 Task: Log work in the project UniTech for the issue 'Develop a new tool for automated testing of chatbots' spent time as '1w 2d 12h 13m' and remaining time as '3w 4d 22h 20m' and move to bottom of backlog. Now add the issue to the epic 'IT Asset Management Implementation'.
Action: Mouse moved to (632, 515)
Screenshot: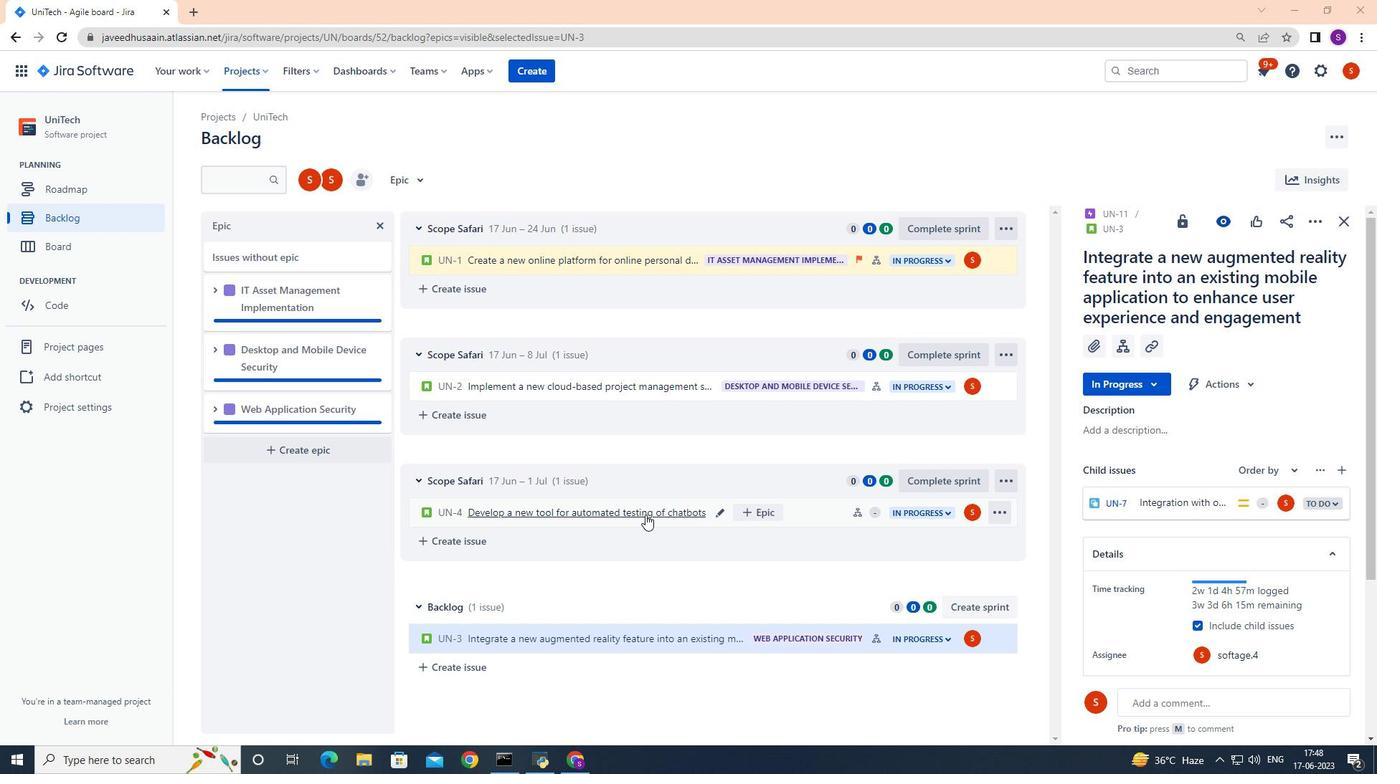 
Action: Mouse pressed left at (632, 515)
Screenshot: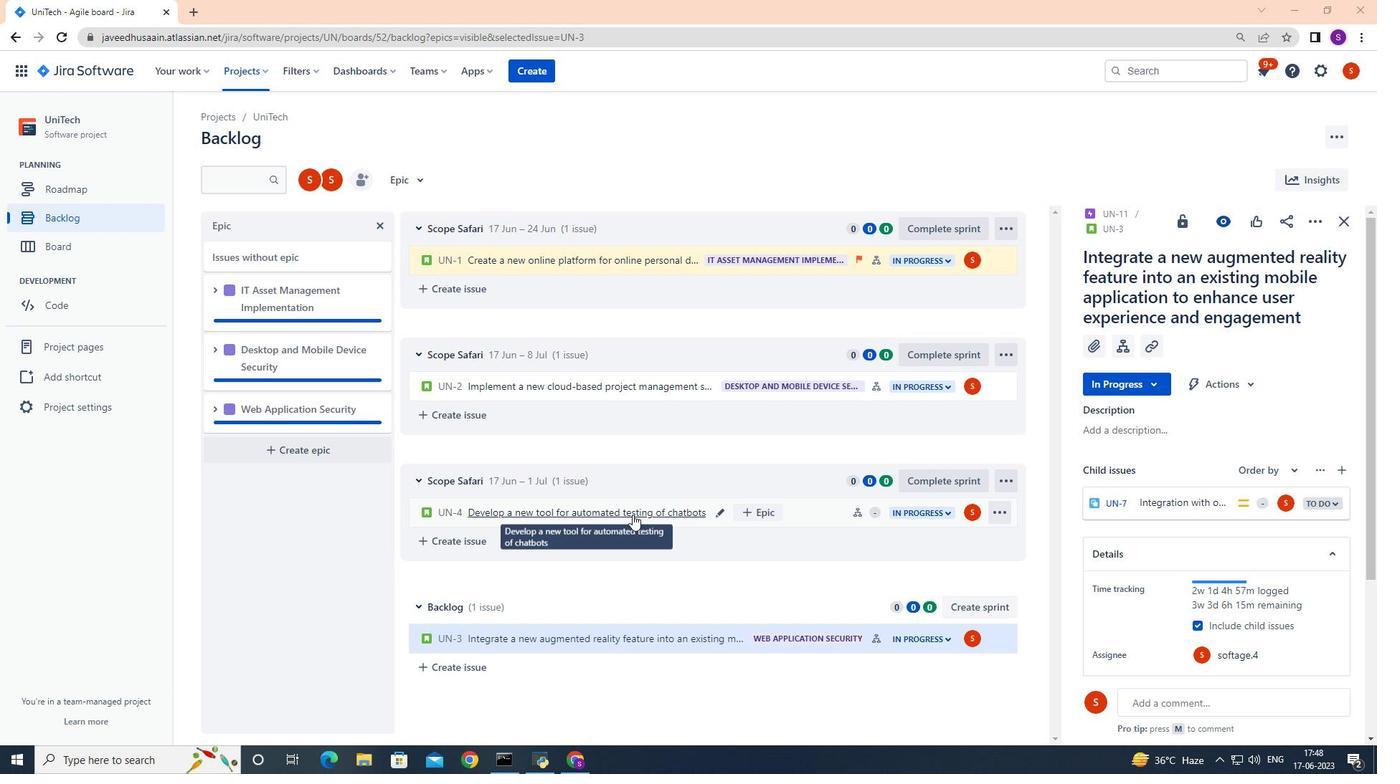 
Action: Mouse moved to (1315, 210)
Screenshot: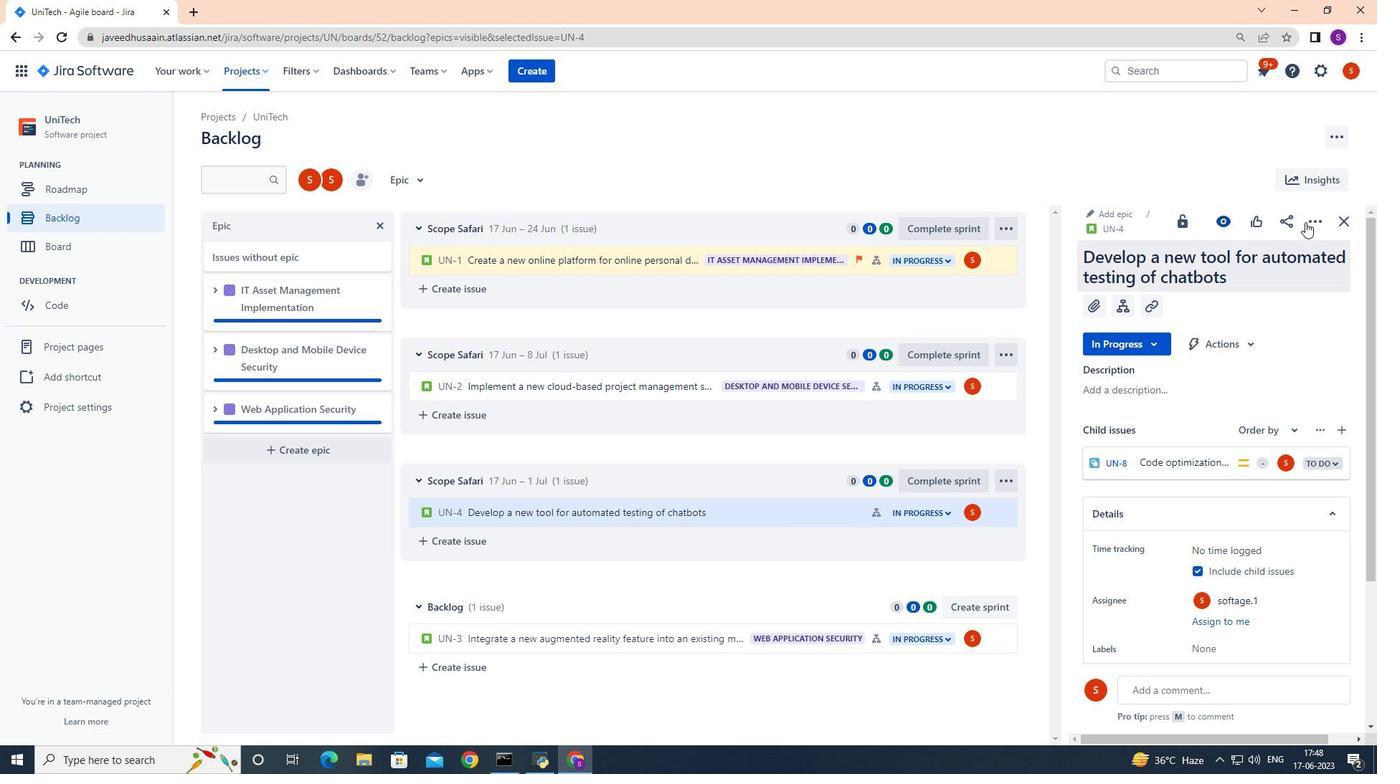 
Action: Mouse pressed left at (1315, 210)
Screenshot: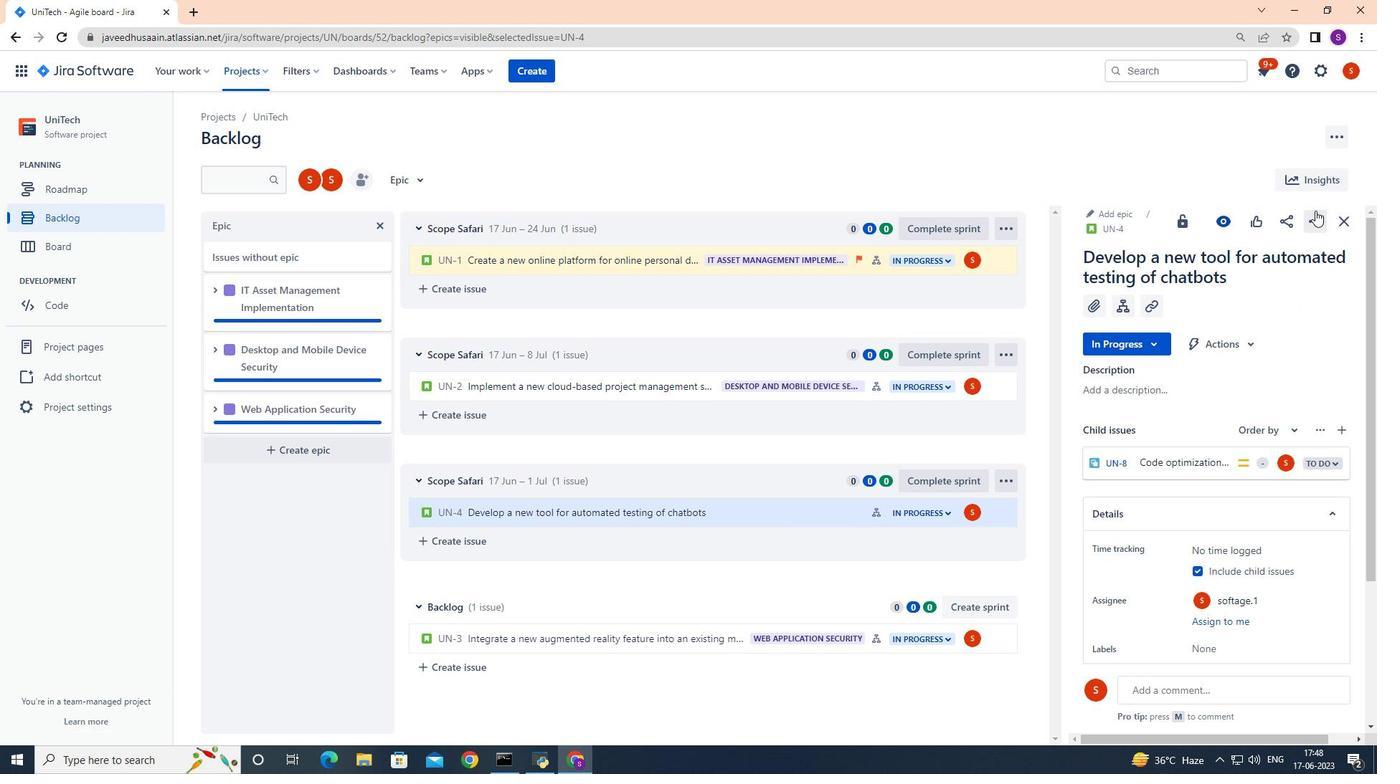 
Action: Mouse moved to (1259, 256)
Screenshot: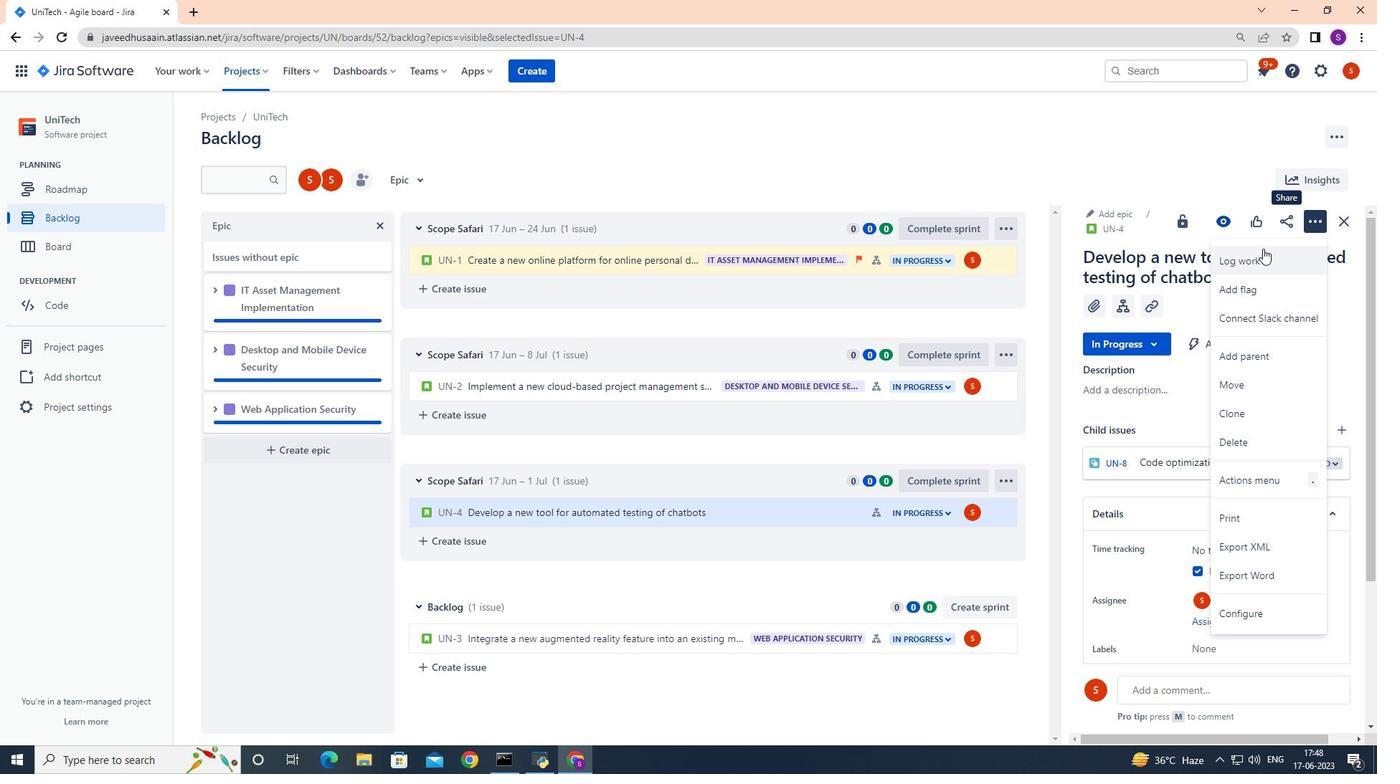 
Action: Mouse pressed left at (1259, 256)
Screenshot: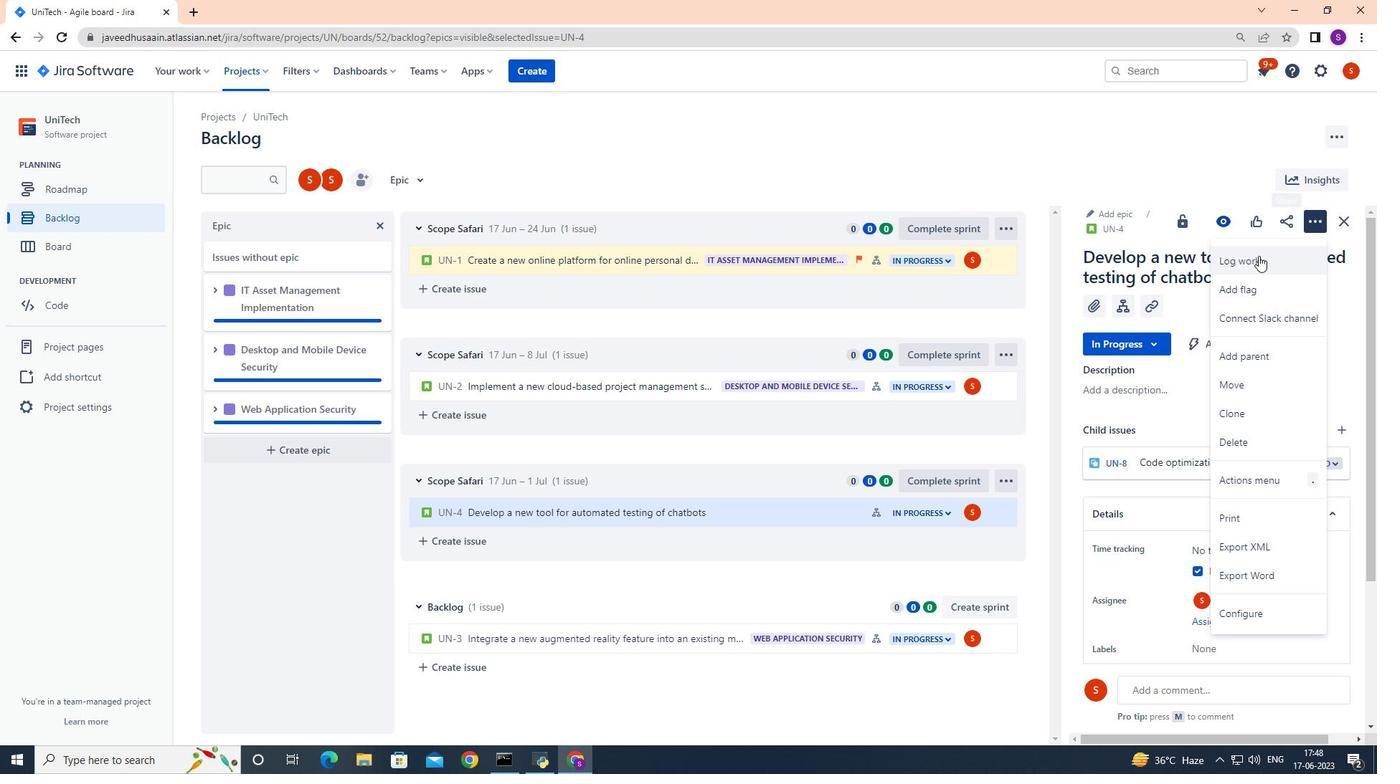 
Action: Mouse moved to (627, 208)
Screenshot: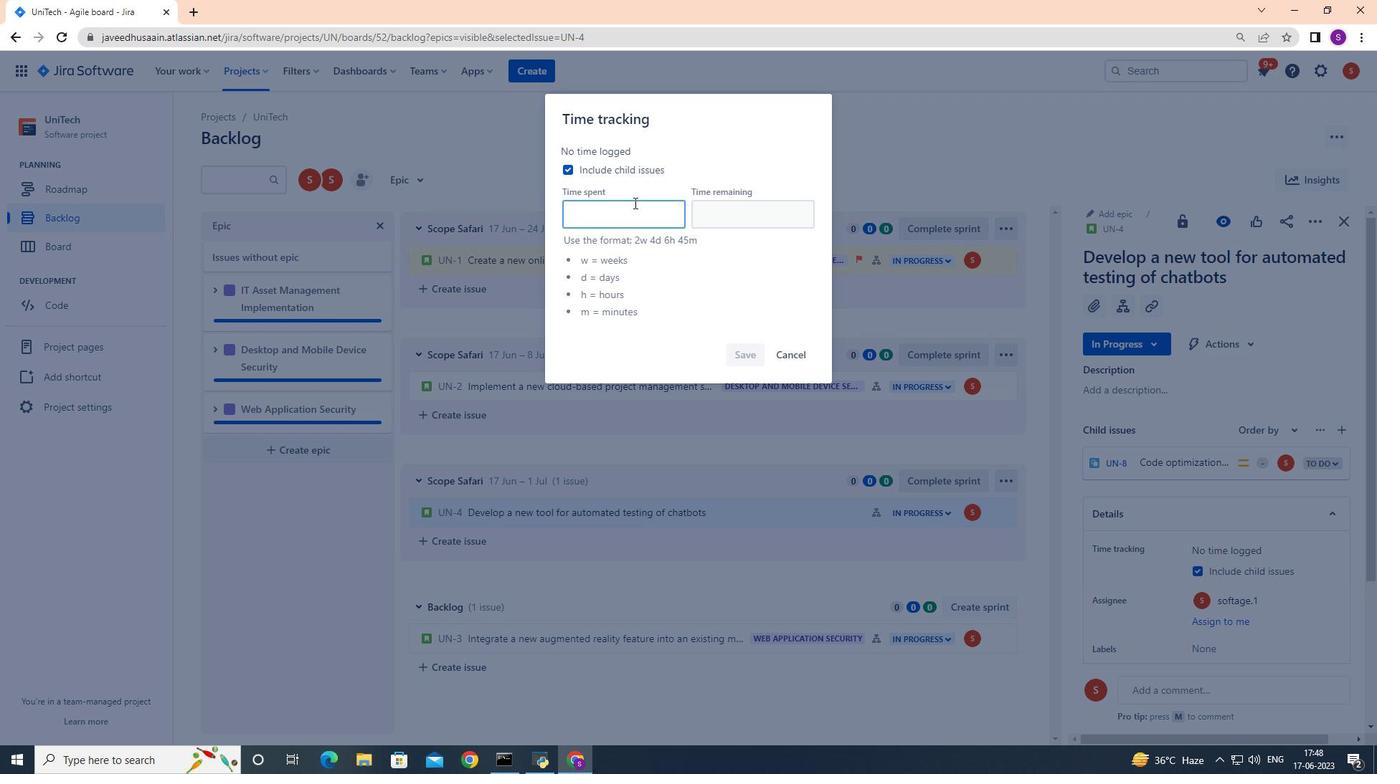 
Action: Mouse pressed left at (627, 208)
Screenshot: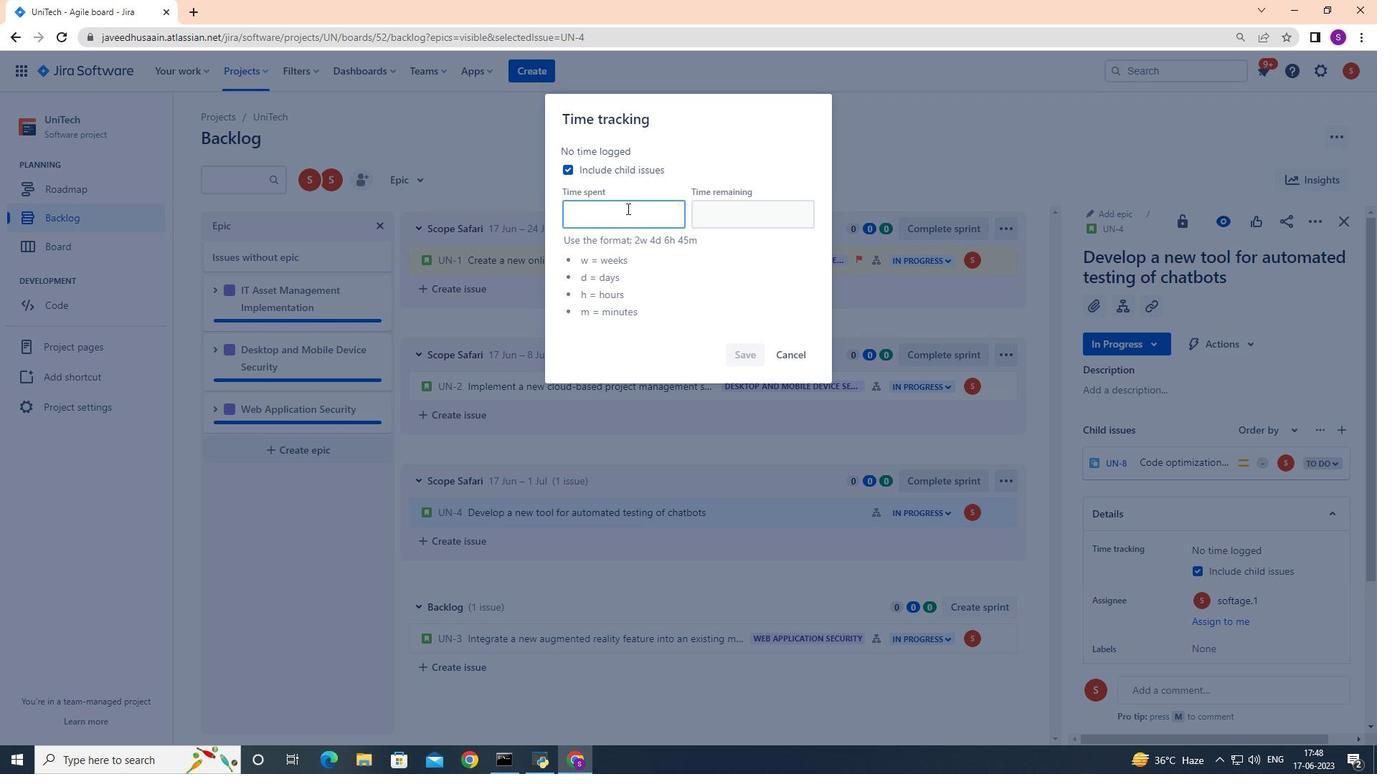 
Action: Key pressed 1w<Key.space>2d<Key.space>12h<Key.space>13m
Screenshot: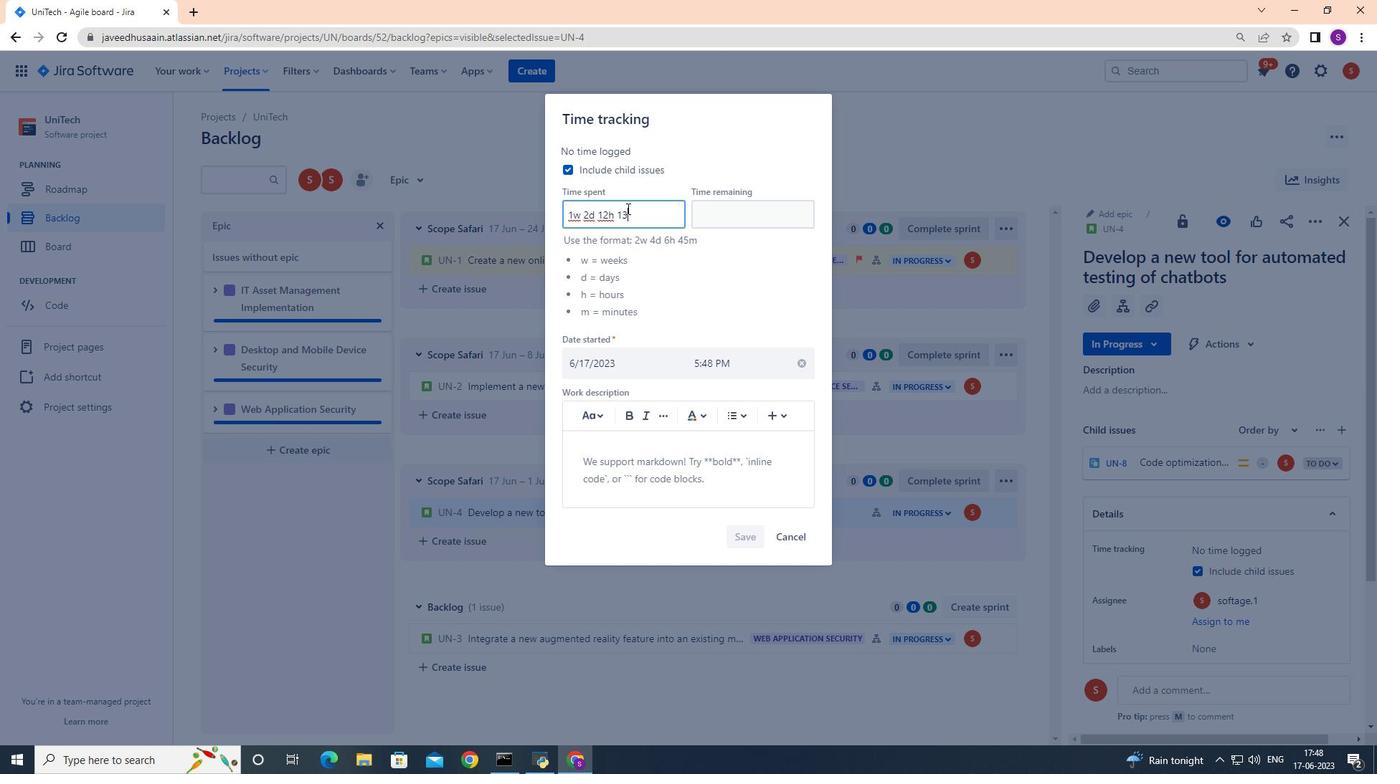 
Action: Mouse moved to (720, 221)
Screenshot: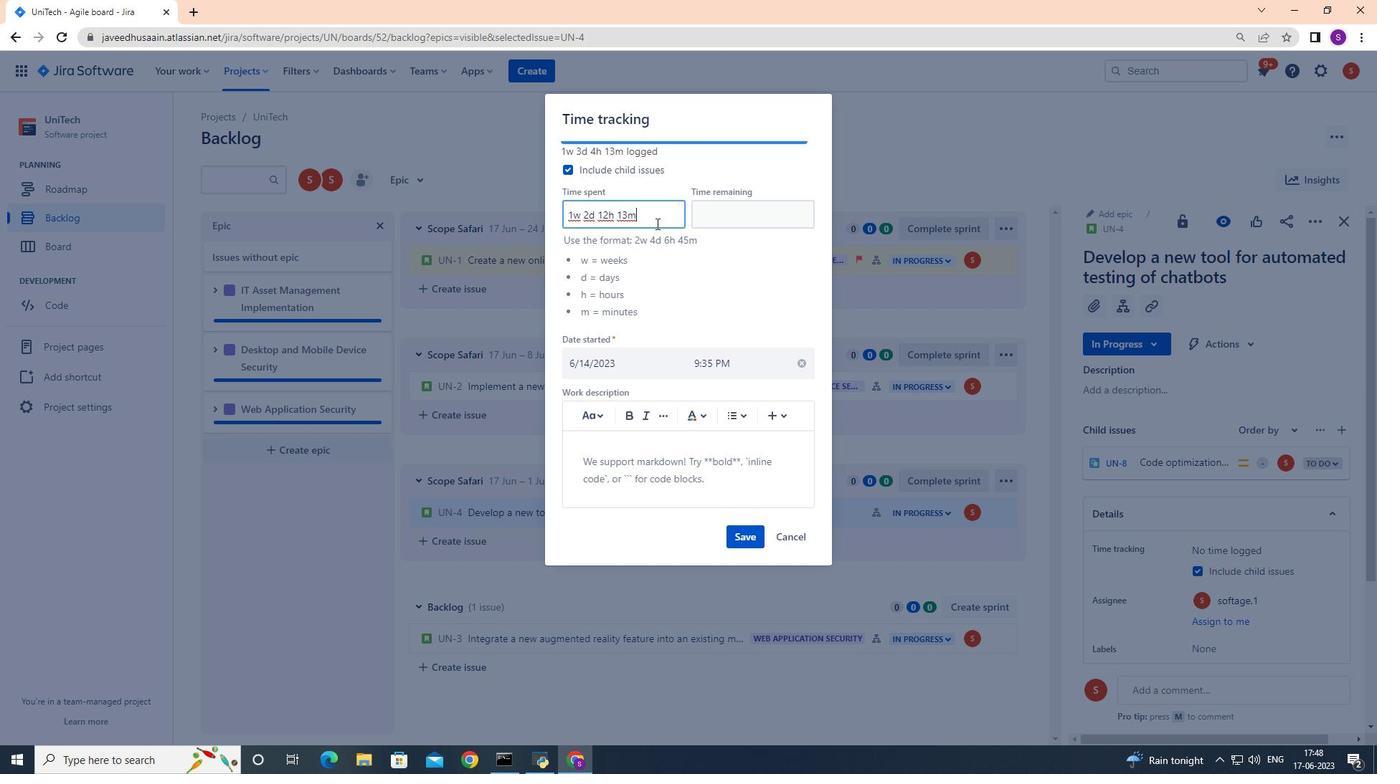 
Action: Mouse pressed left at (720, 221)
Screenshot: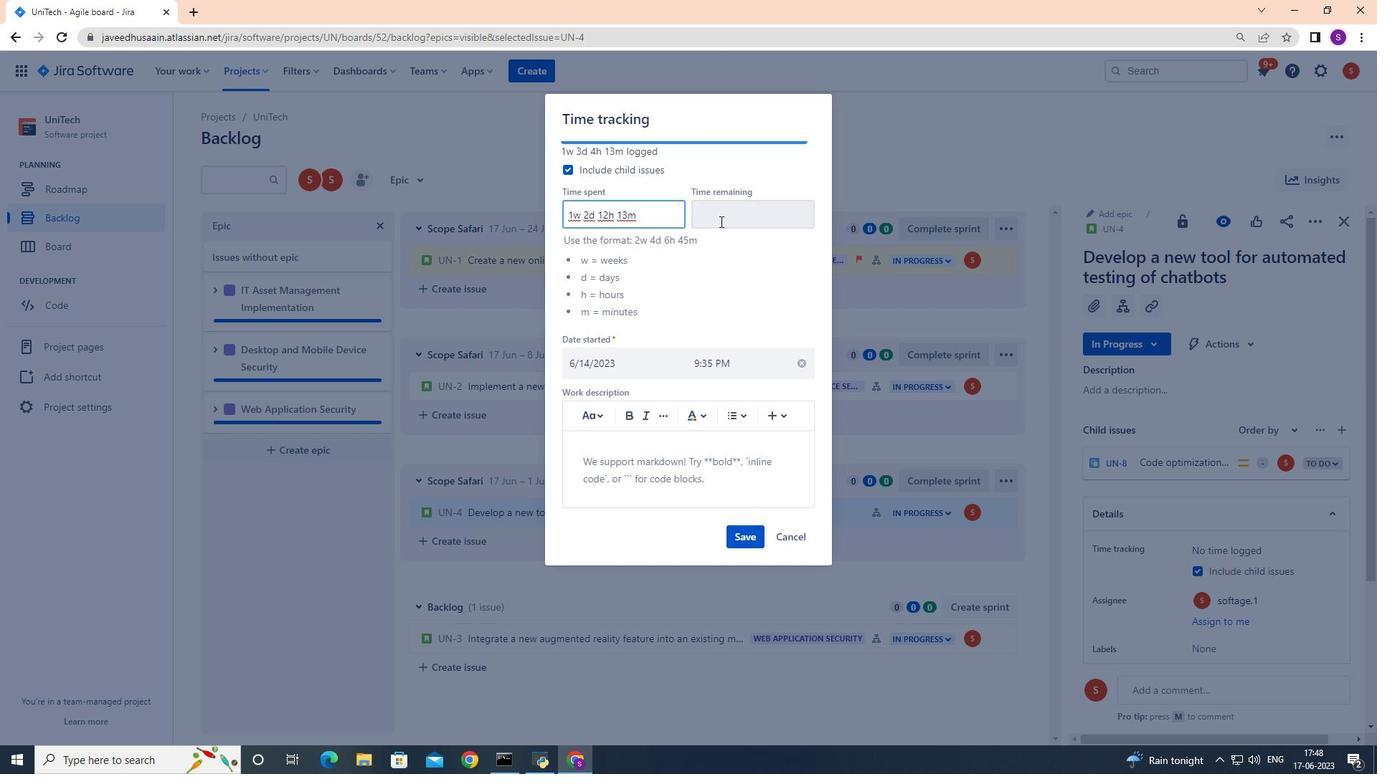 
Action: Key pressed 3w<Key.space>4d<Key.space>22h<Key.space>20m
Screenshot: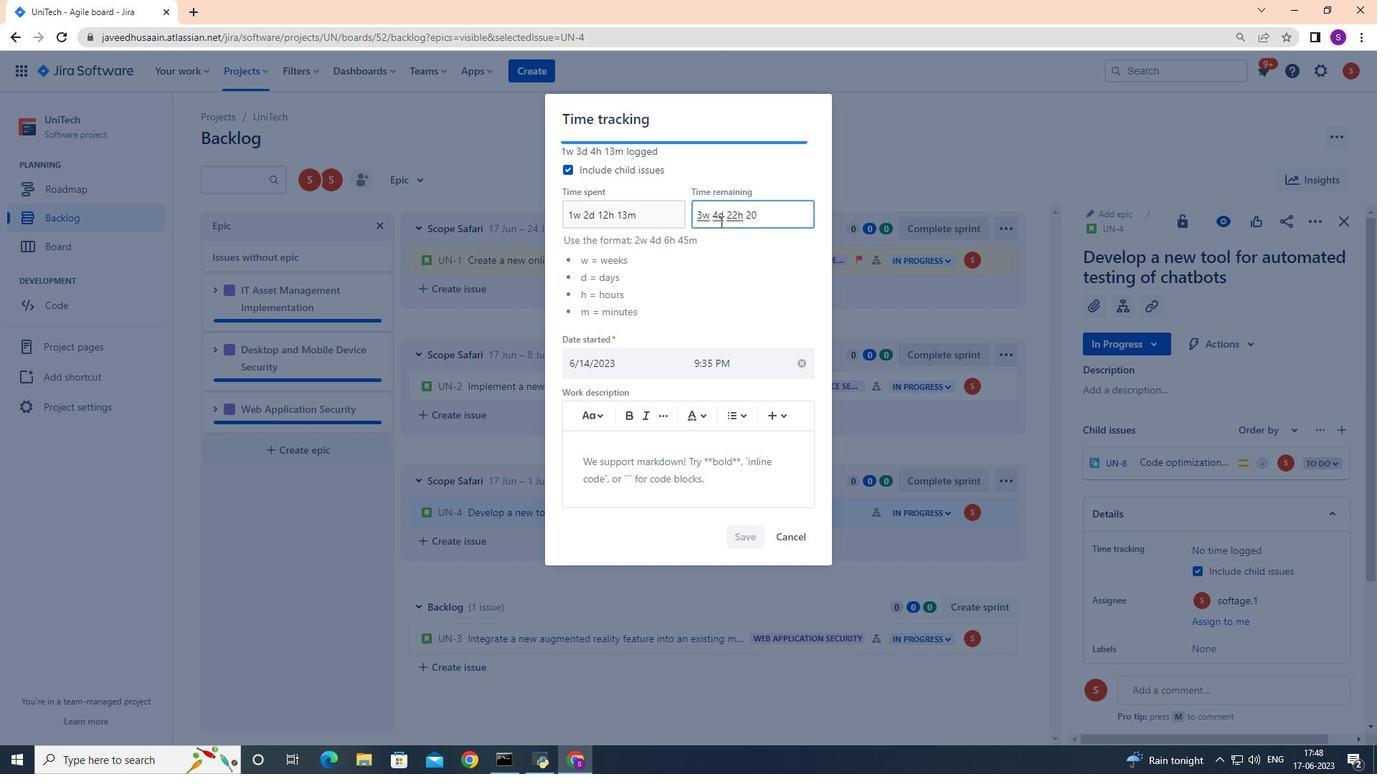 
Action: Mouse moved to (750, 535)
Screenshot: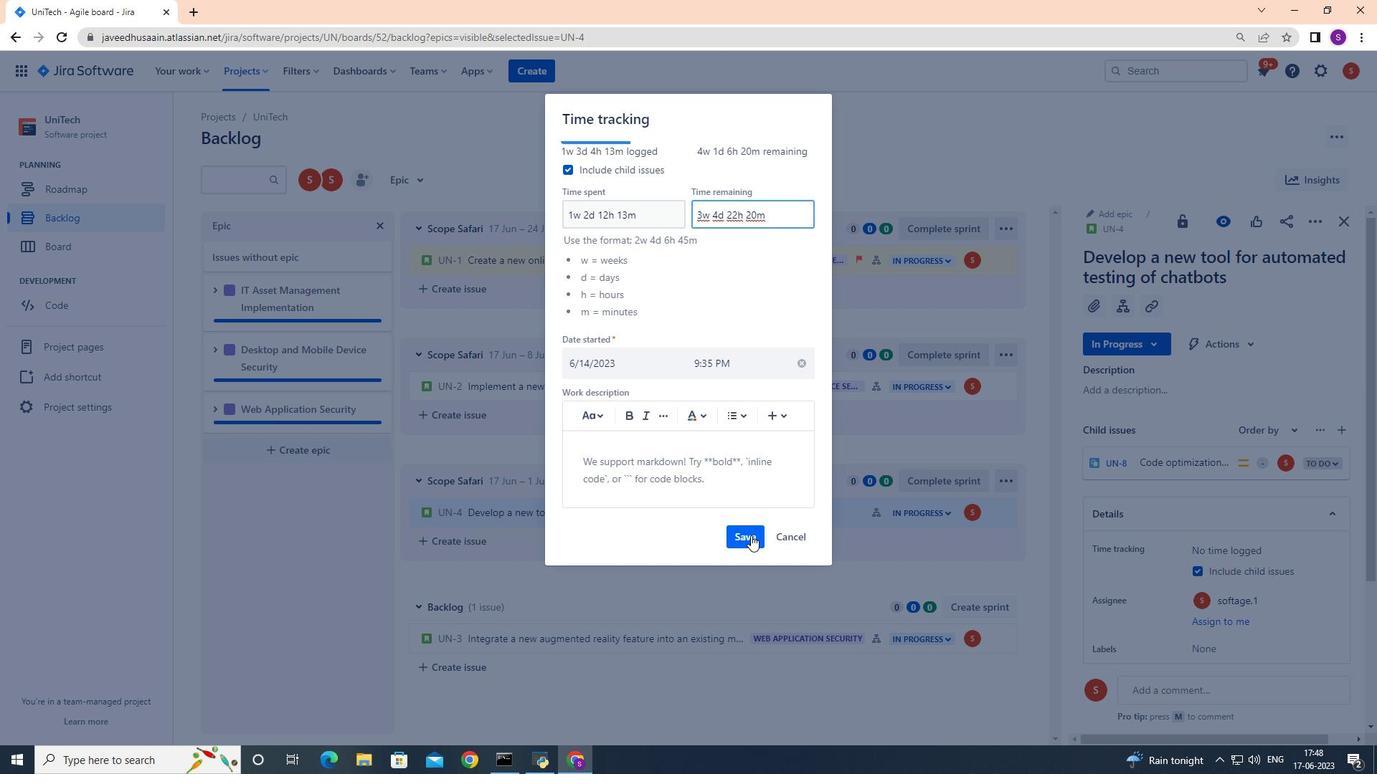 
Action: Mouse pressed left at (750, 535)
Screenshot: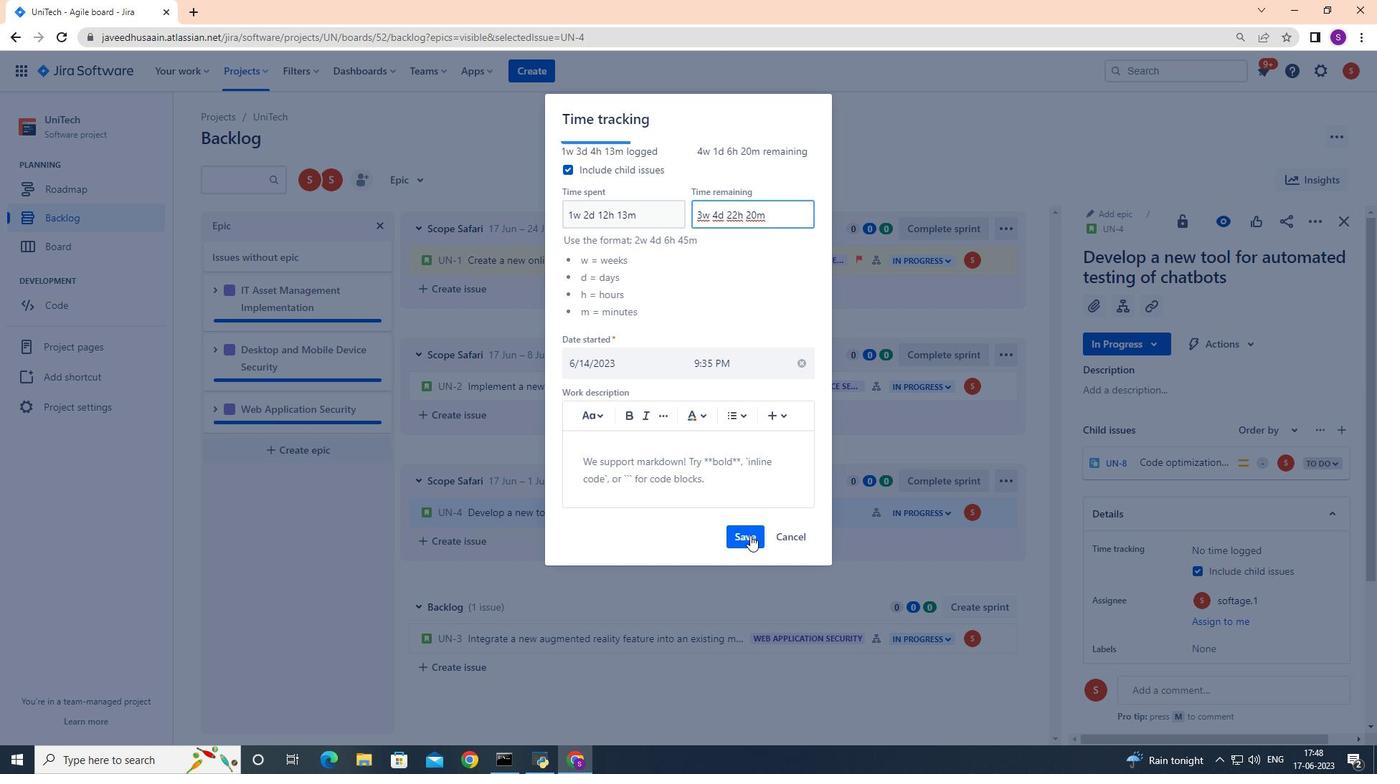 
Action: Mouse moved to (1033, 445)
Screenshot: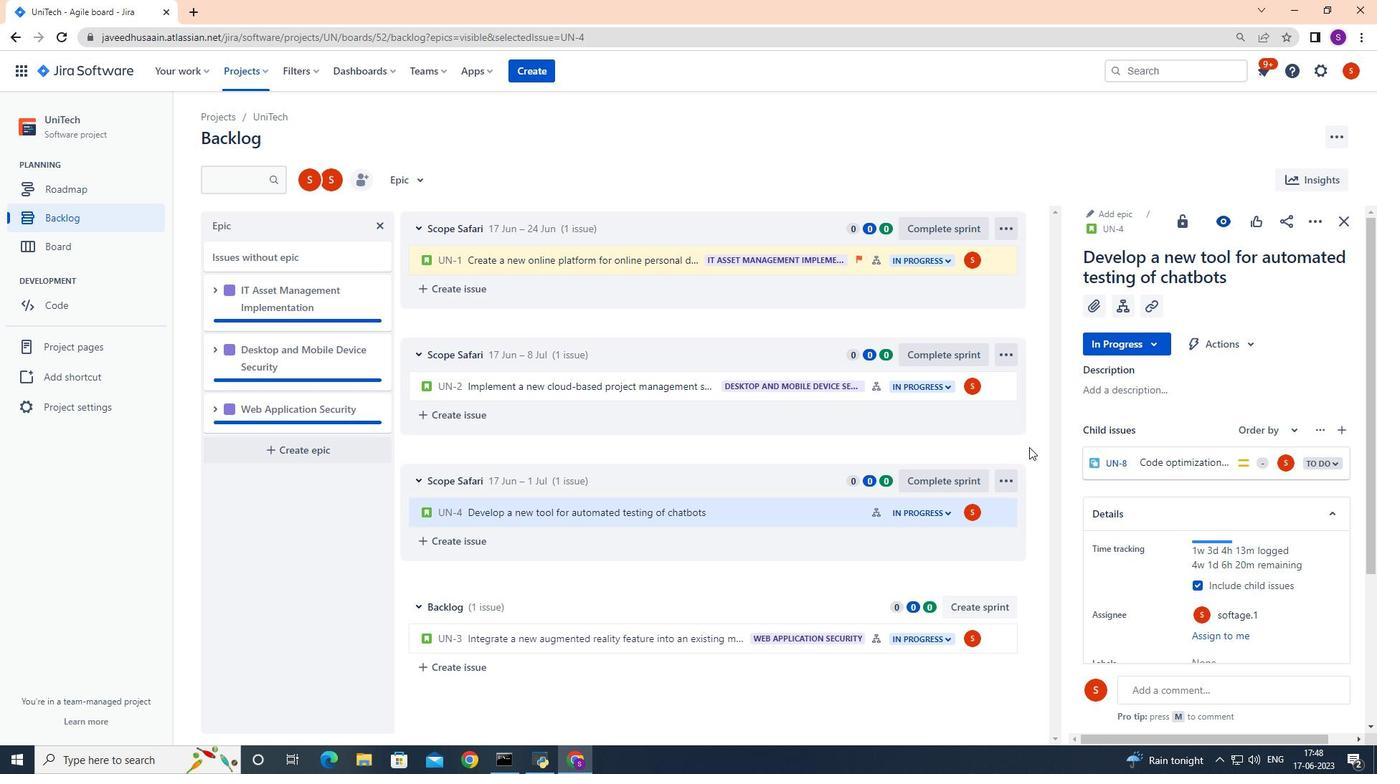 
Action: Mouse scrolled (1033, 444) with delta (0, 0)
Screenshot: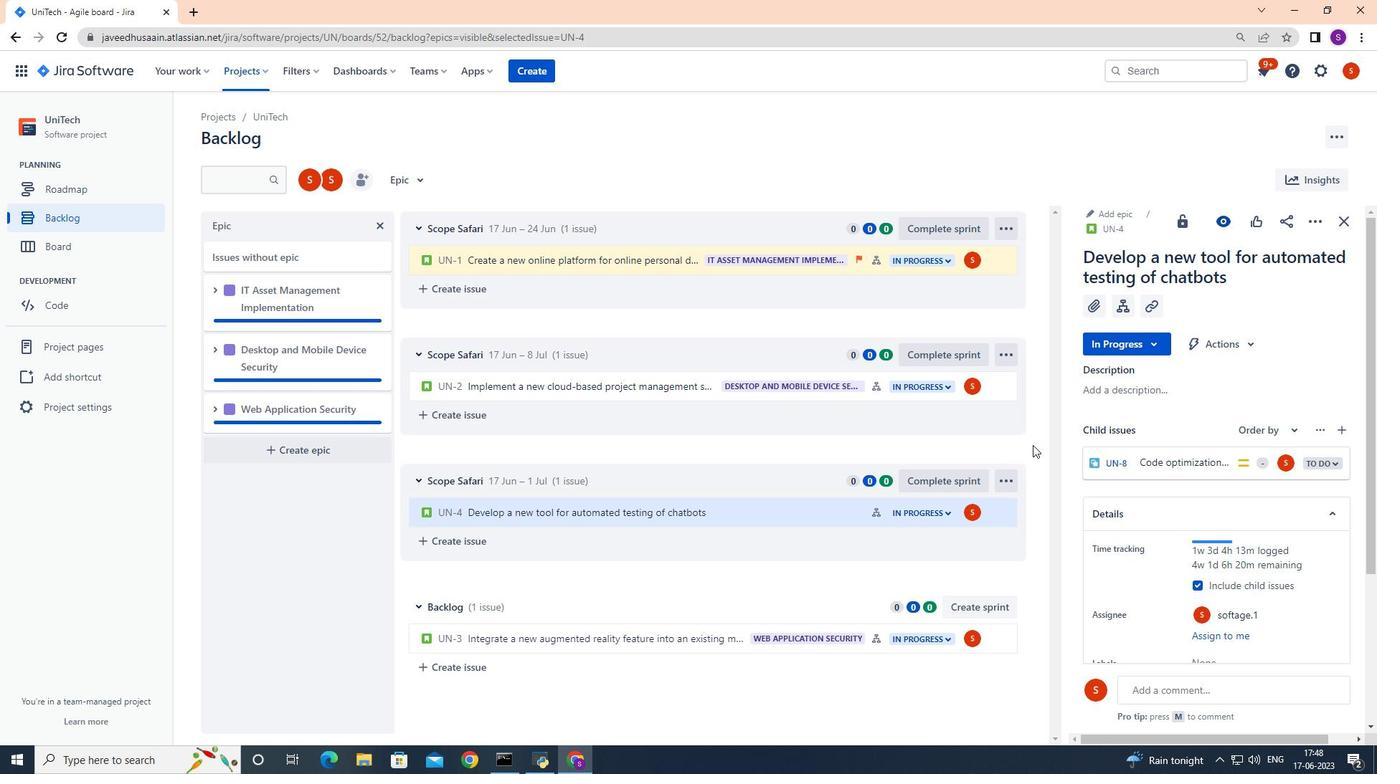 
Action: Mouse moved to (999, 505)
Screenshot: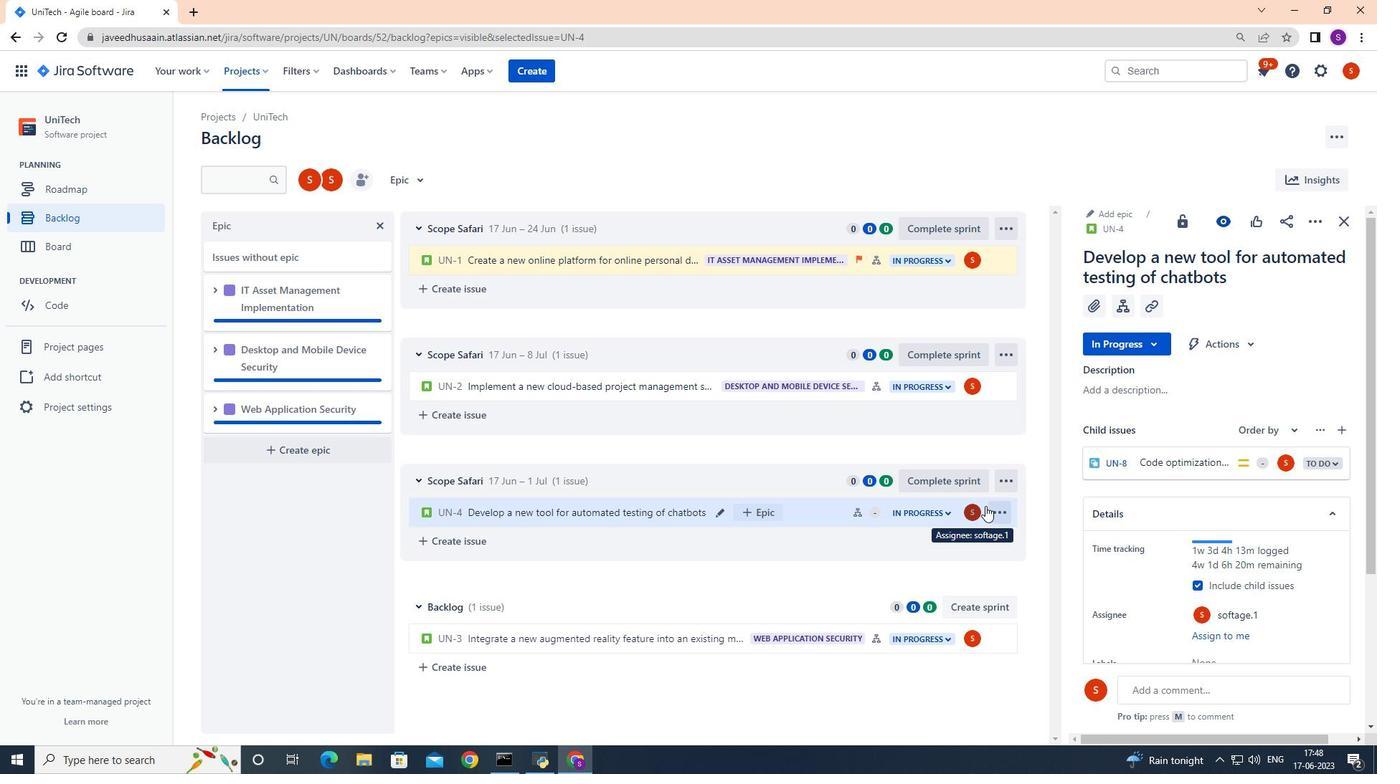 
Action: Mouse pressed left at (999, 505)
Screenshot: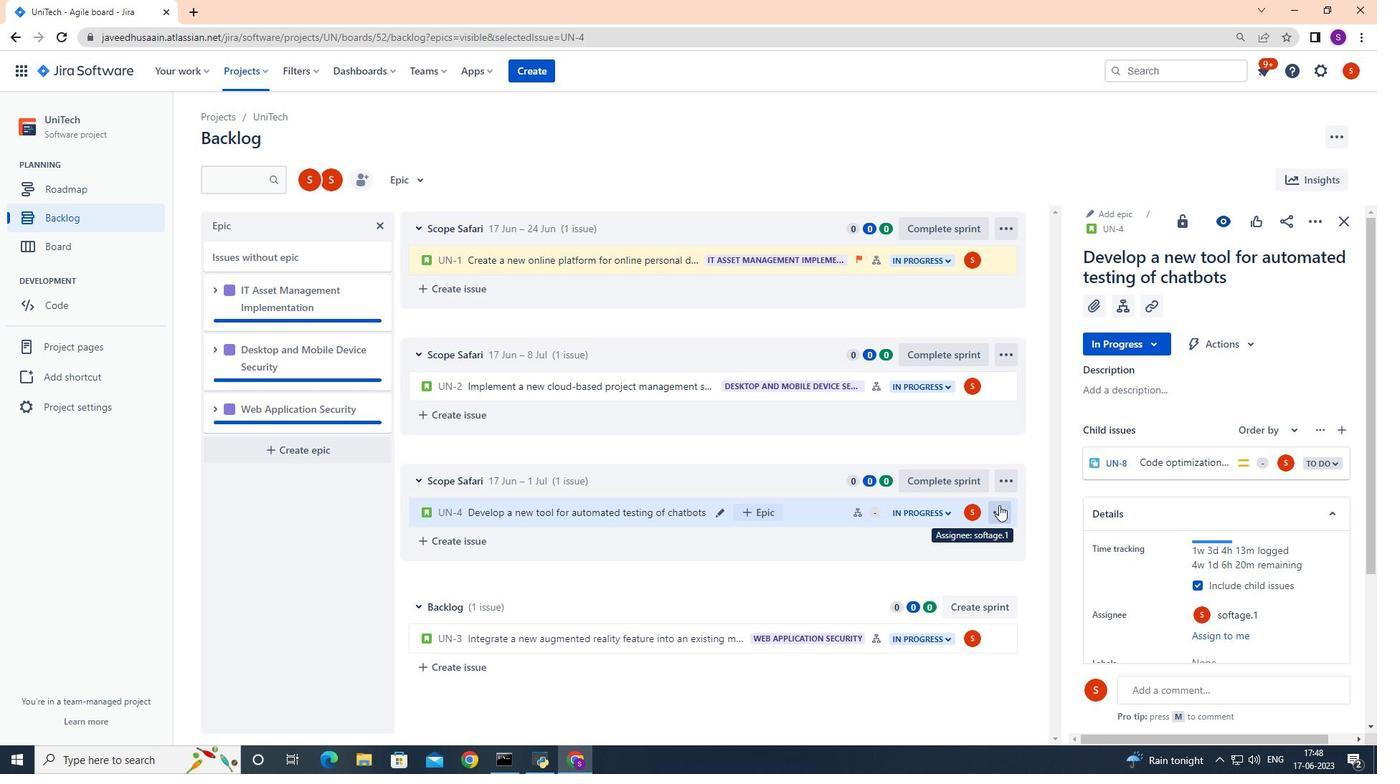 
Action: Mouse moved to (973, 480)
Screenshot: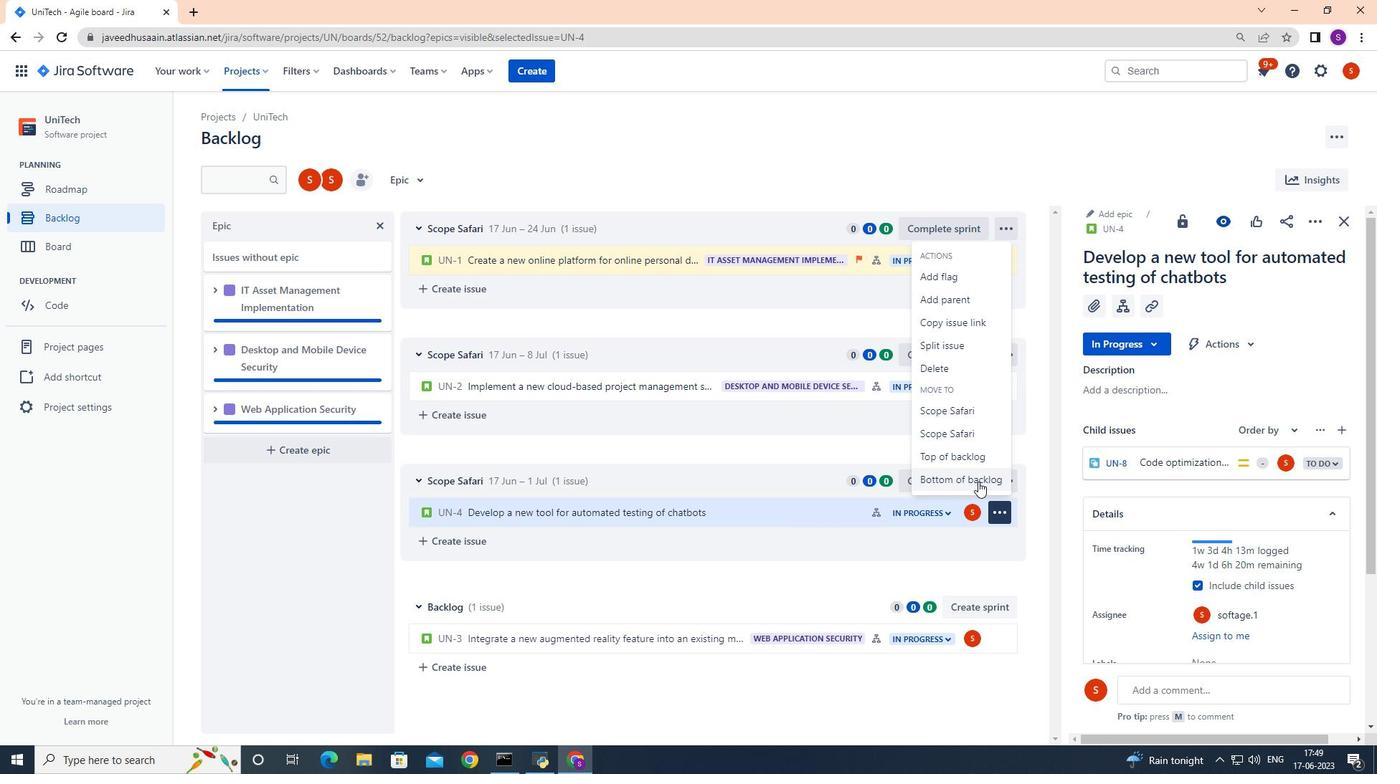 
Action: Mouse pressed left at (973, 480)
Screenshot: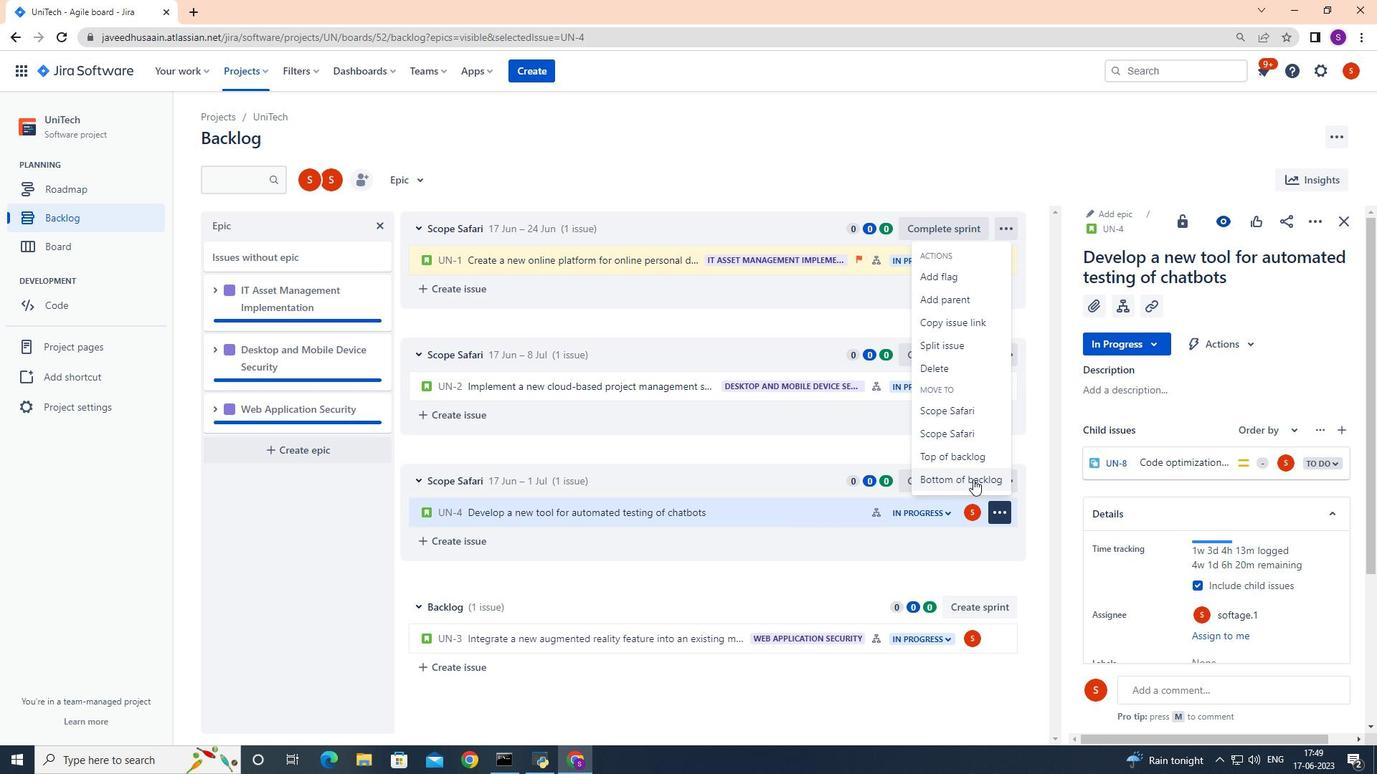 
Action: Mouse moved to (741, 233)
Screenshot: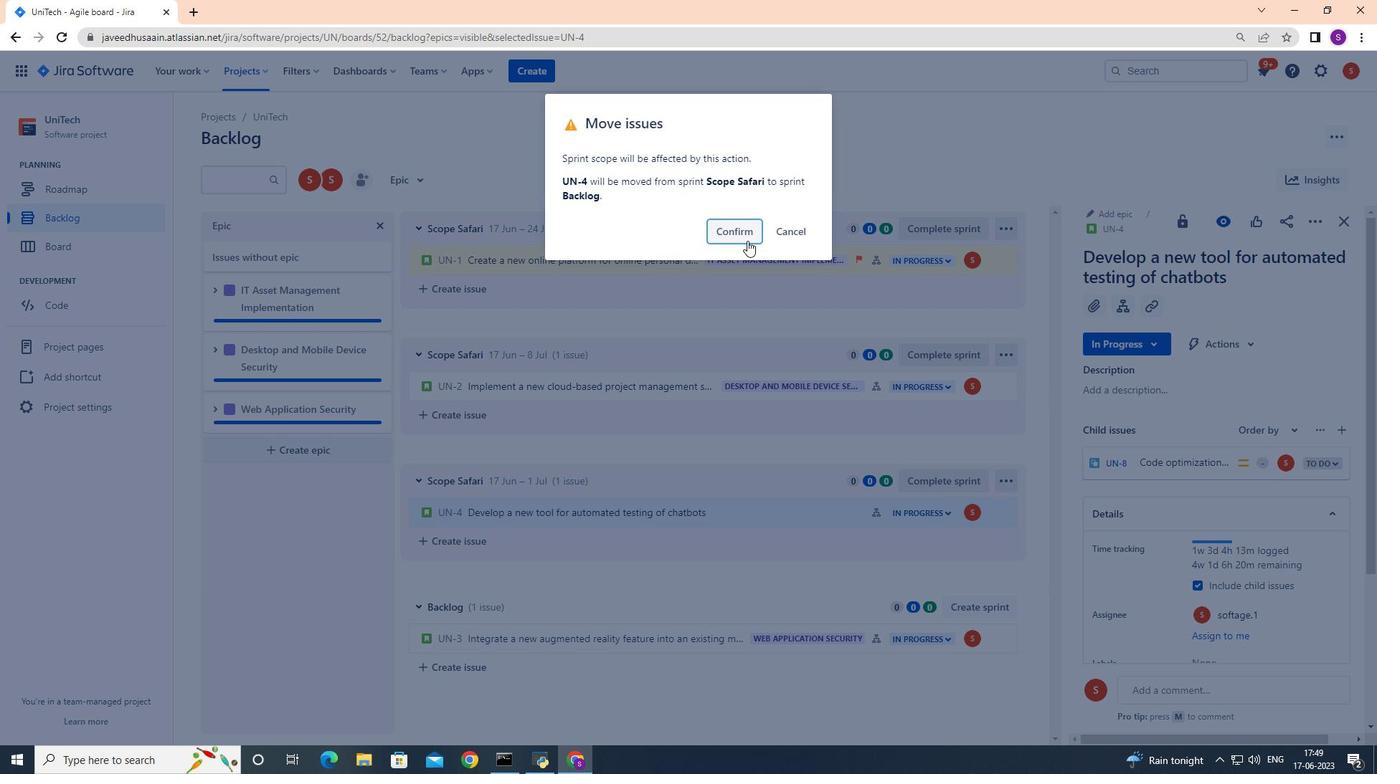 
Action: Mouse pressed left at (741, 233)
Screenshot: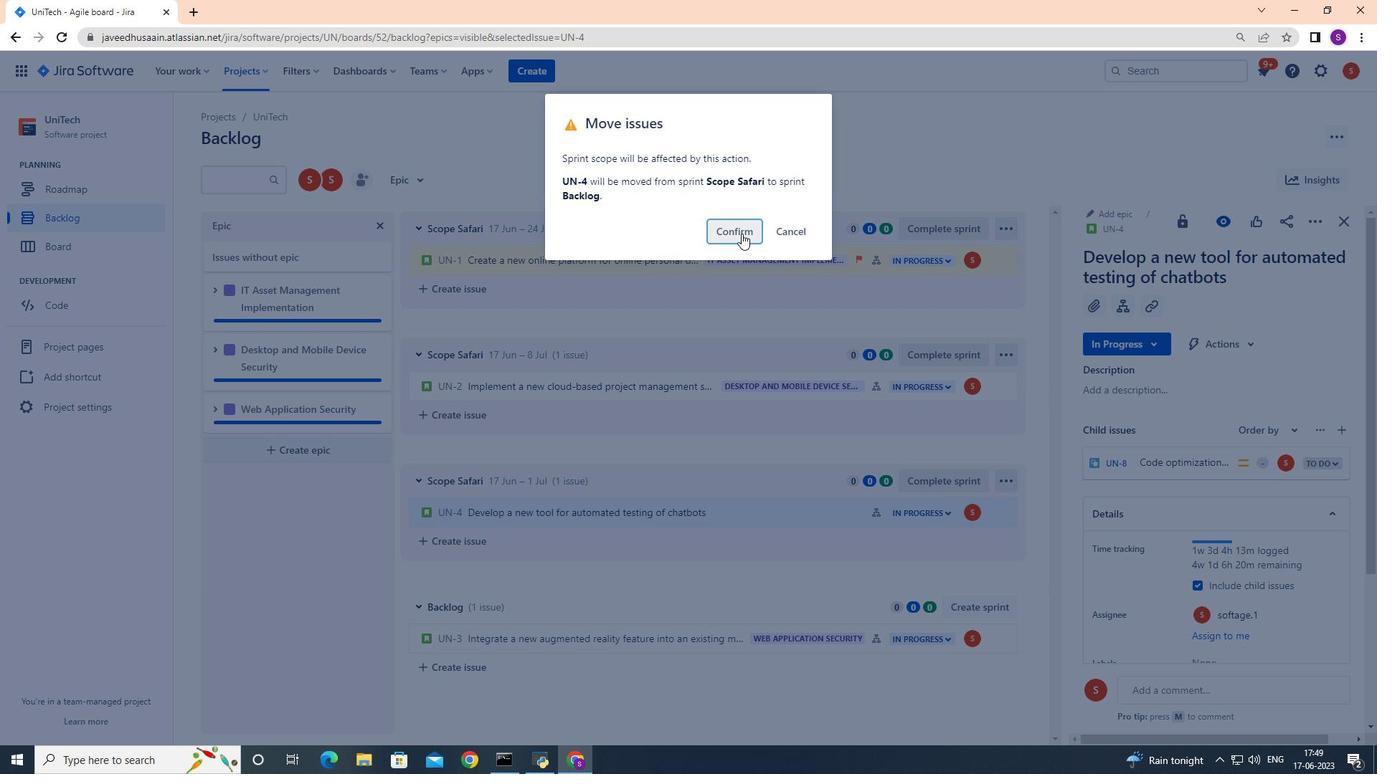 
Action: Mouse moved to (754, 663)
Screenshot: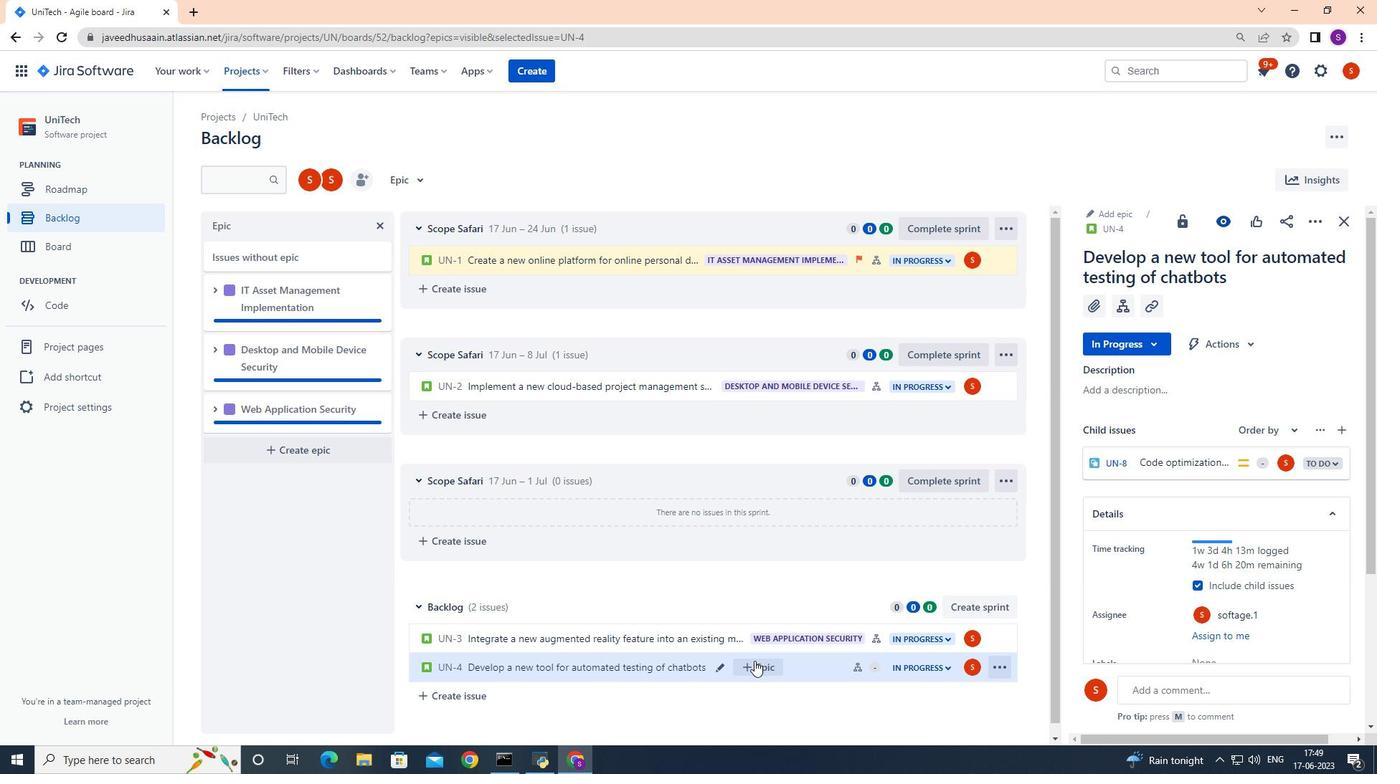 
Action: Mouse pressed left at (754, 663)
Screenshot: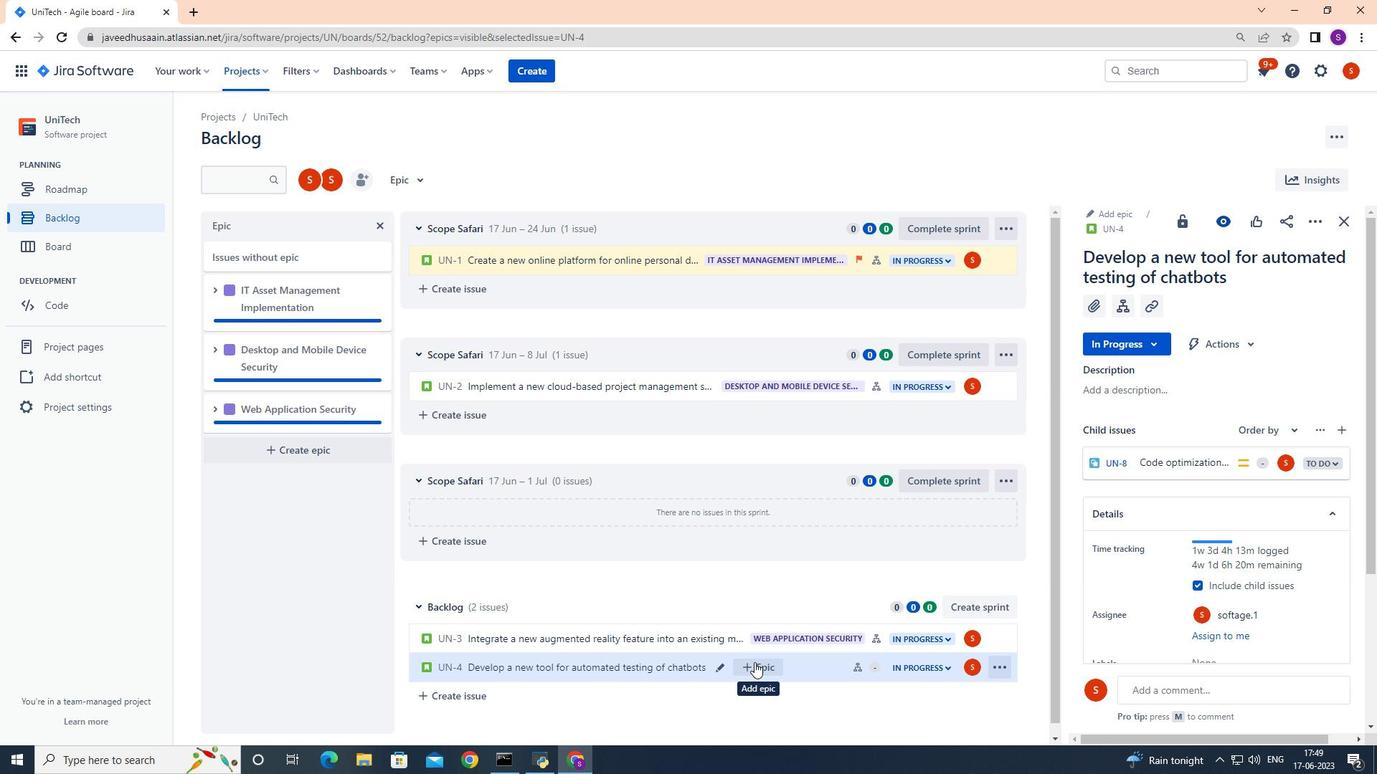 
Action: Mouse moved to (776, 702)
Screenshot: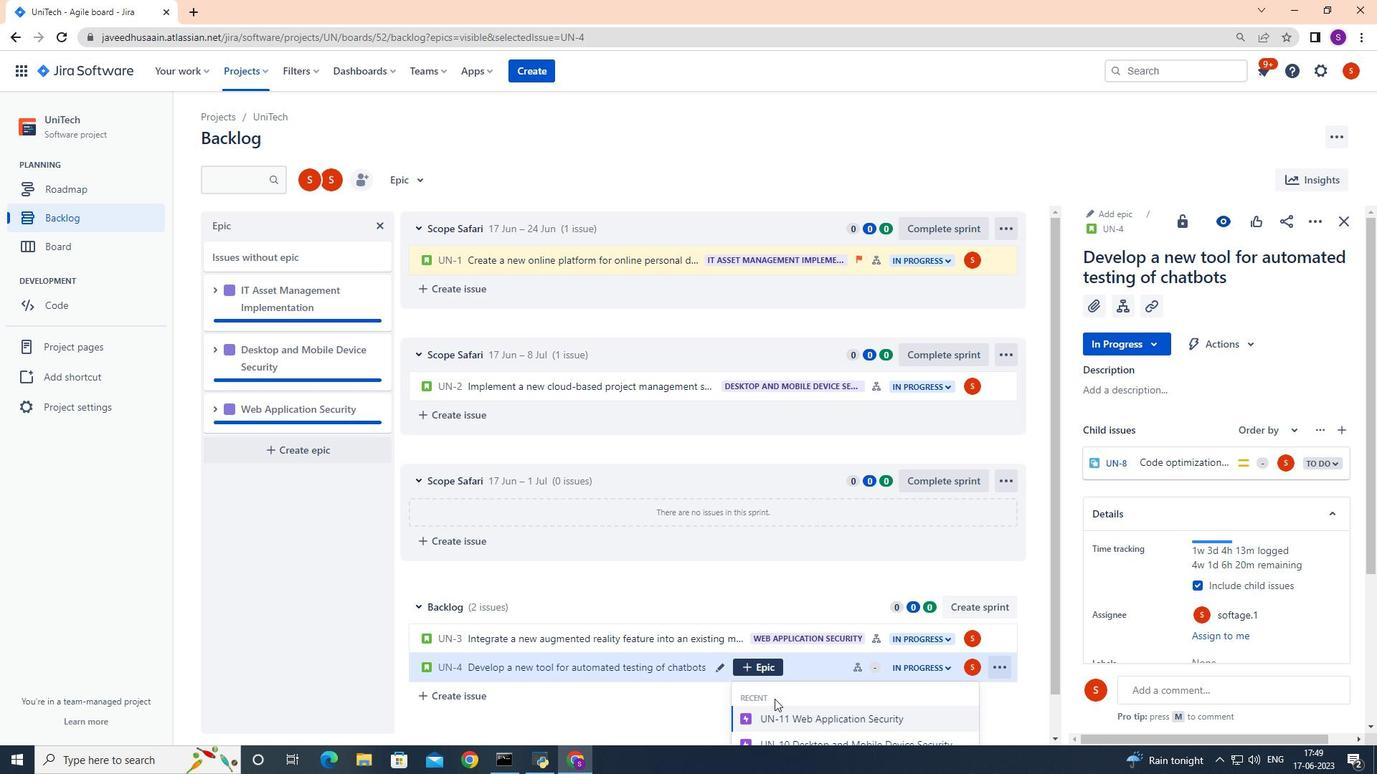 
Action: Mouse scrolled (776, 701) with delta (0, 0)
Screenshot: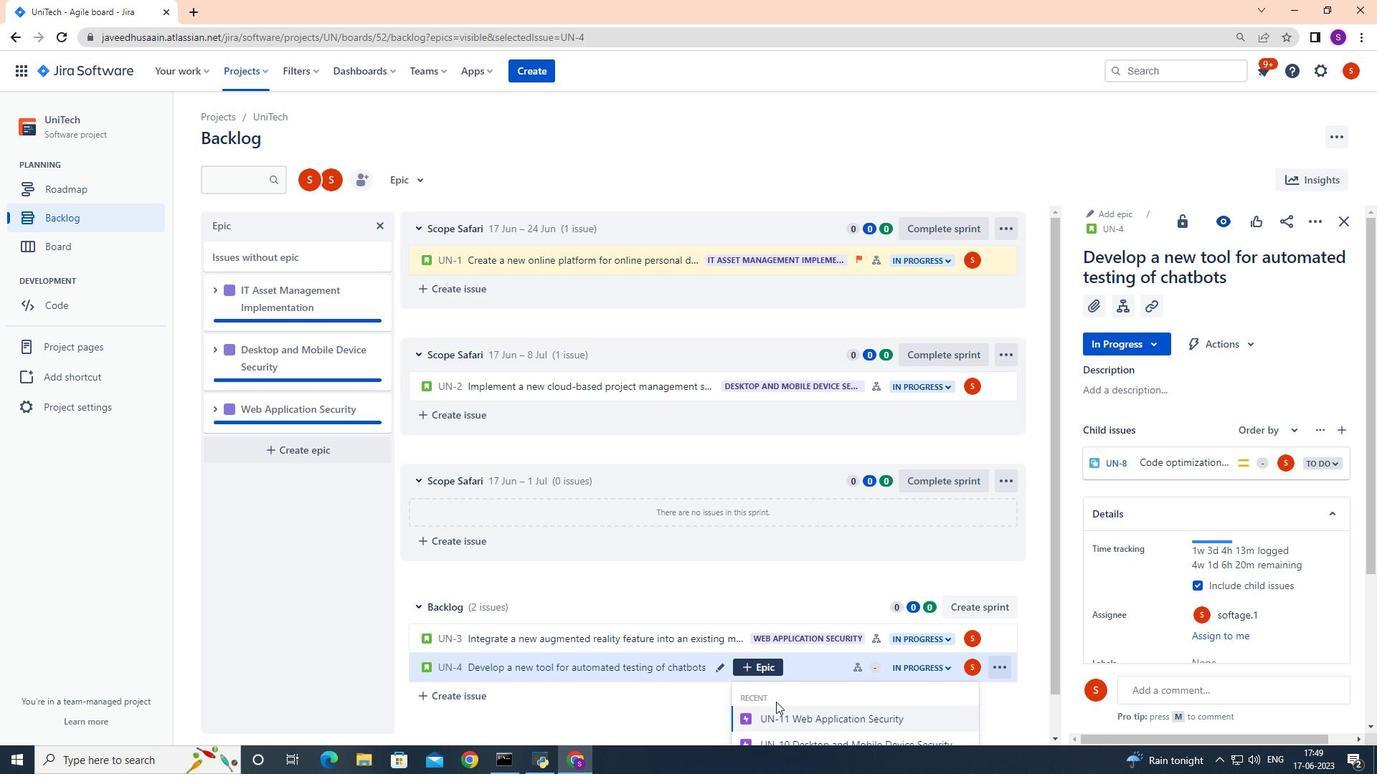 
Action: Mouse scrolled (776, 701) with delta (0, 0)
Screenshot: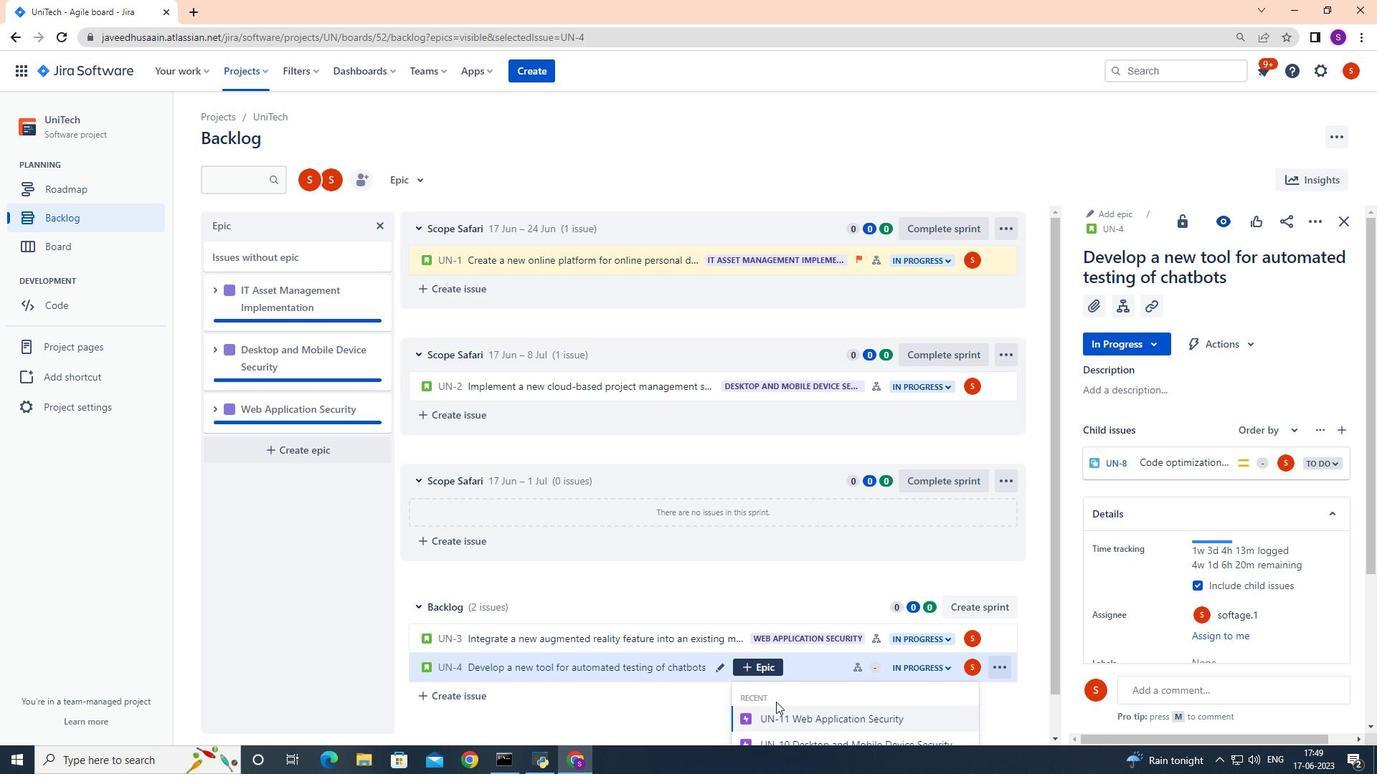 
Action: Mouse moved to (776, 702)
Screenshot: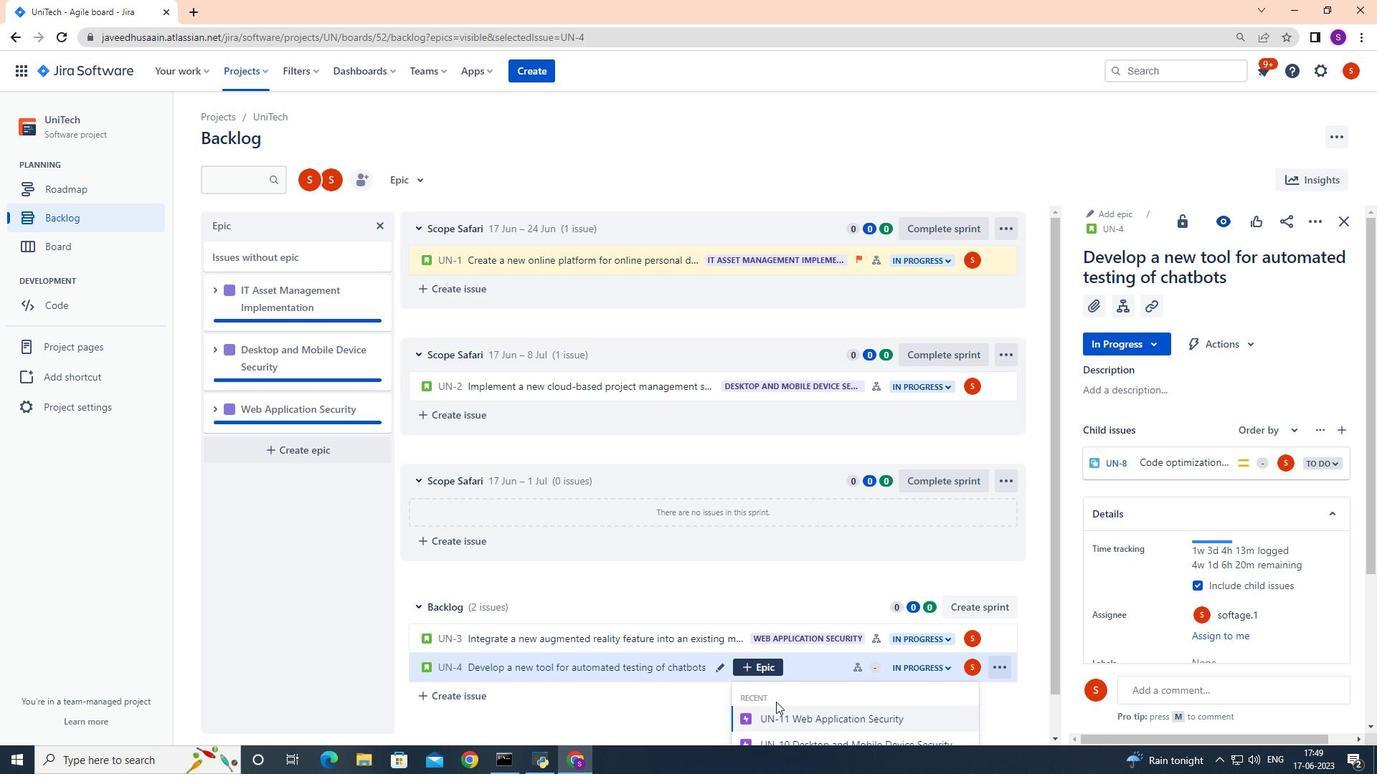 
Action: Mouse scrolled (776, 701) with delta (0, 0)
Screenshot: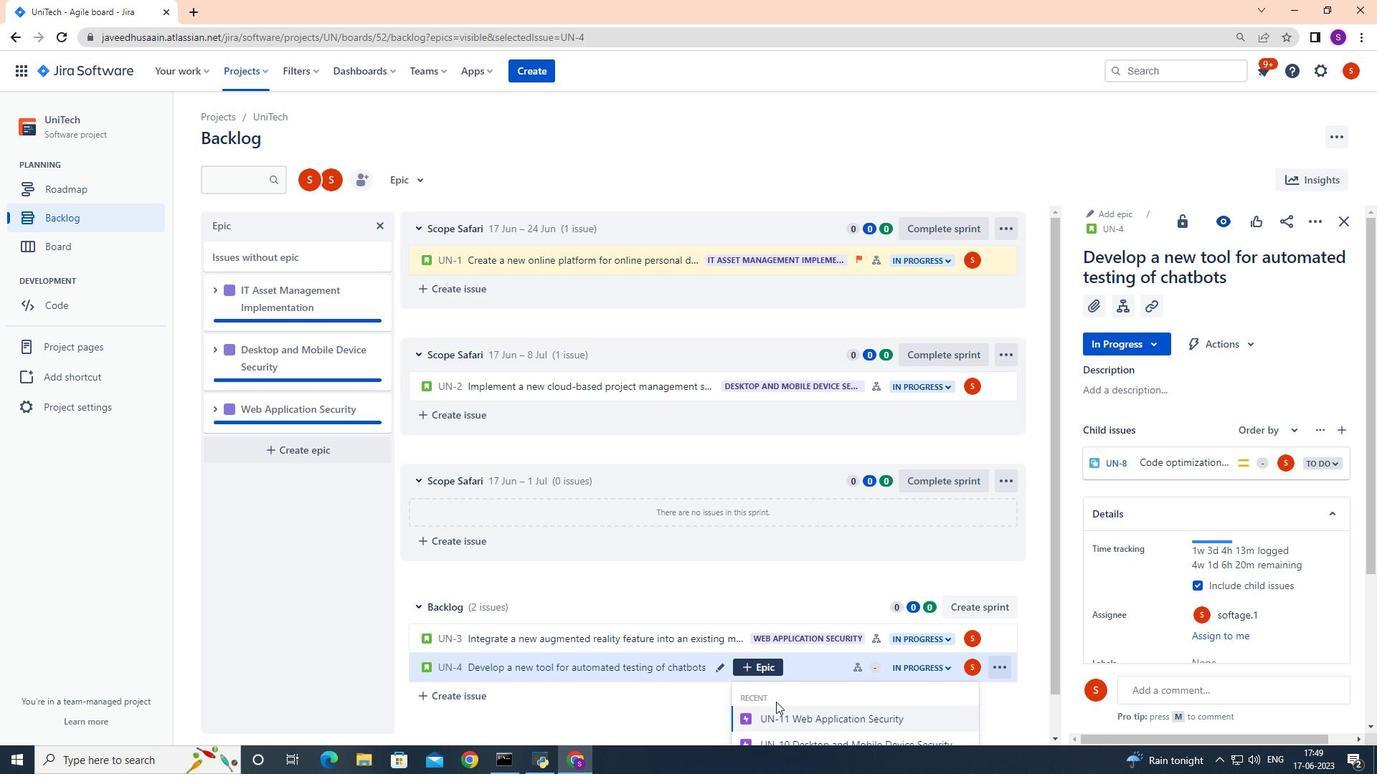 
Action: Mouse moved to (737, 663)
Screenshot: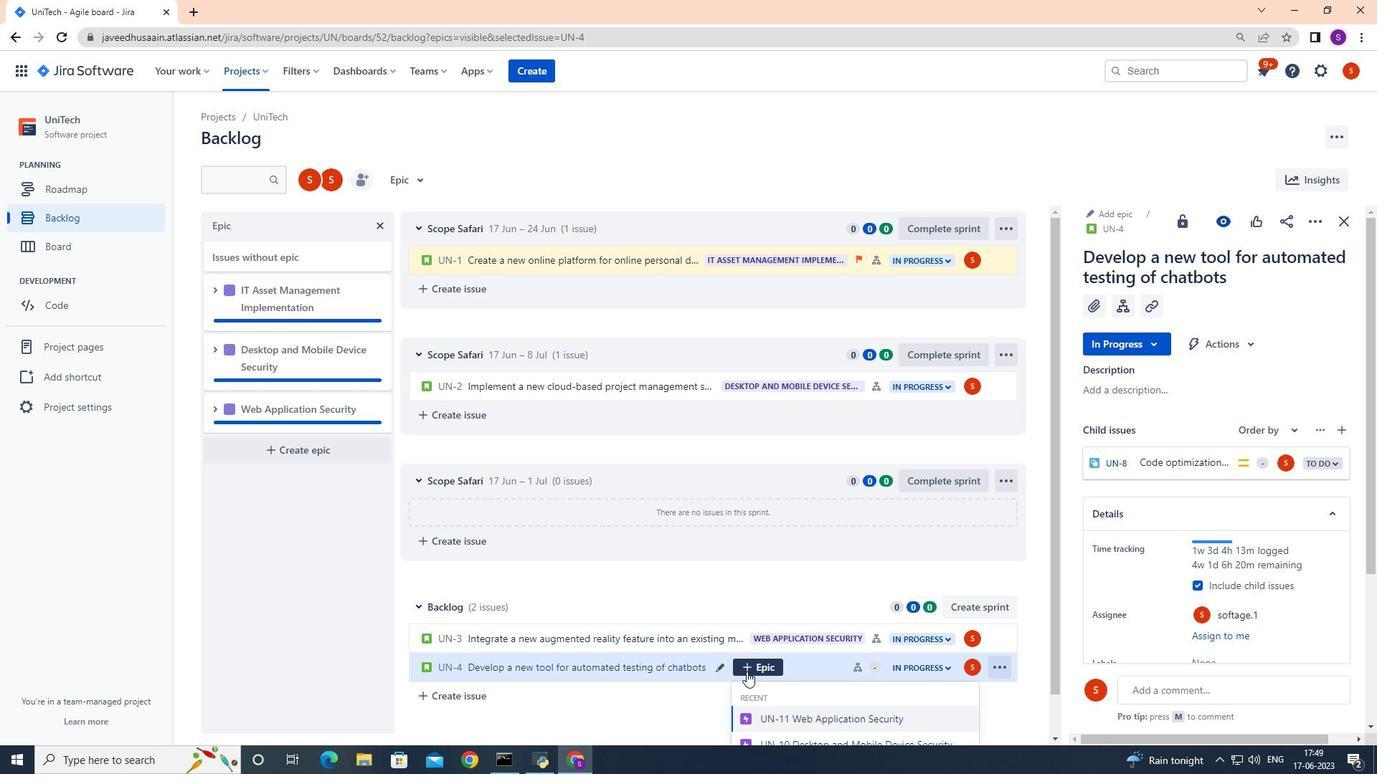 
Action: Mouse scrolled (739, 663) with delta (0, 0)
Screenshot: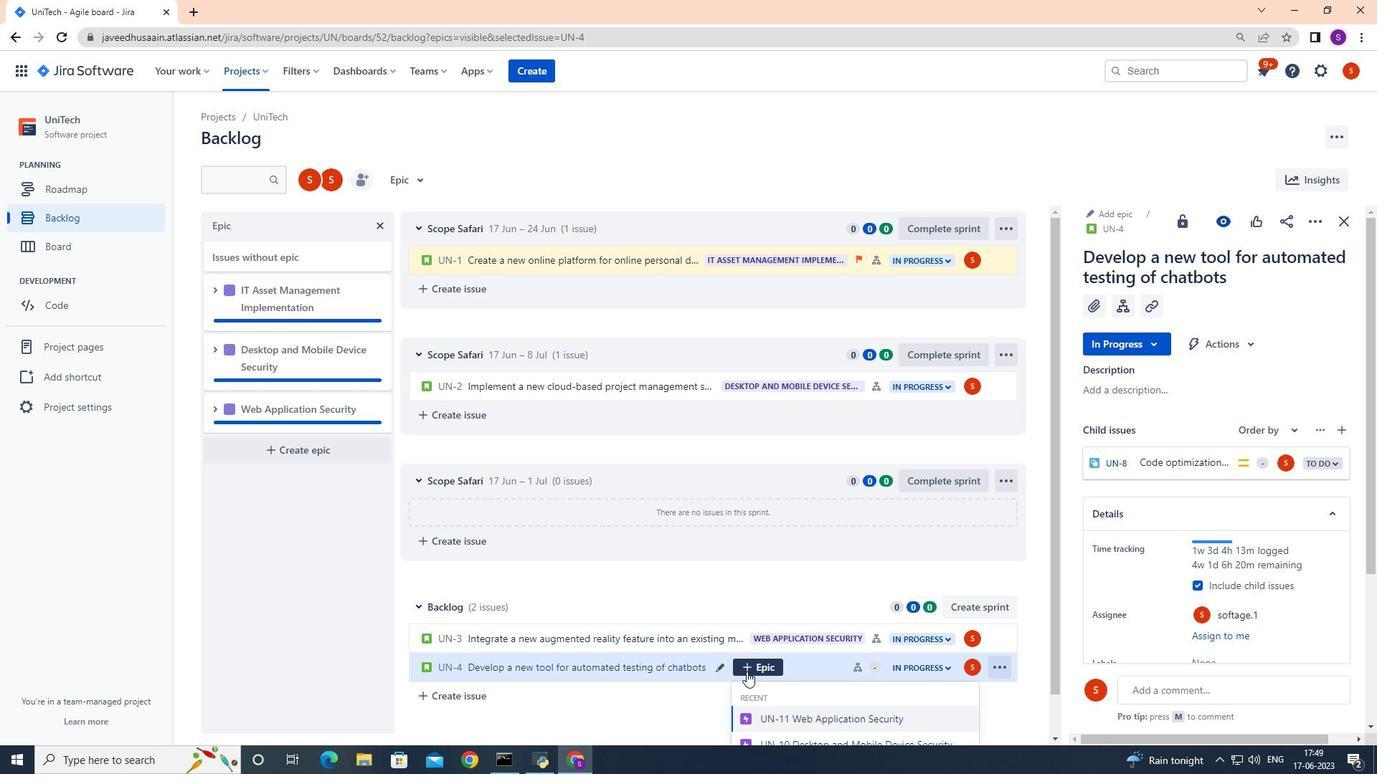
Action: Mouse moved to (736, 660)
Screenshot: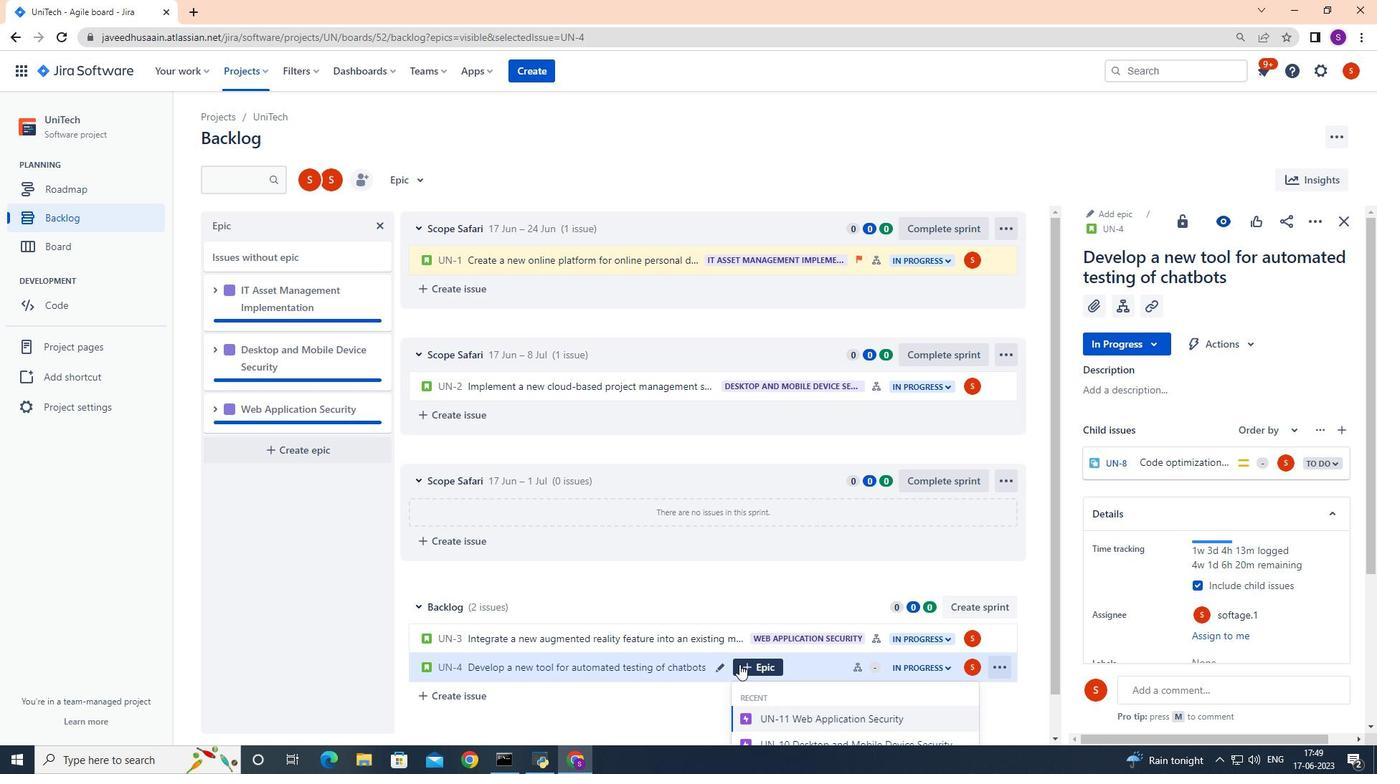 
Action: Mouse scrolled (736, 659) with delta (0, 0)
Screenshot: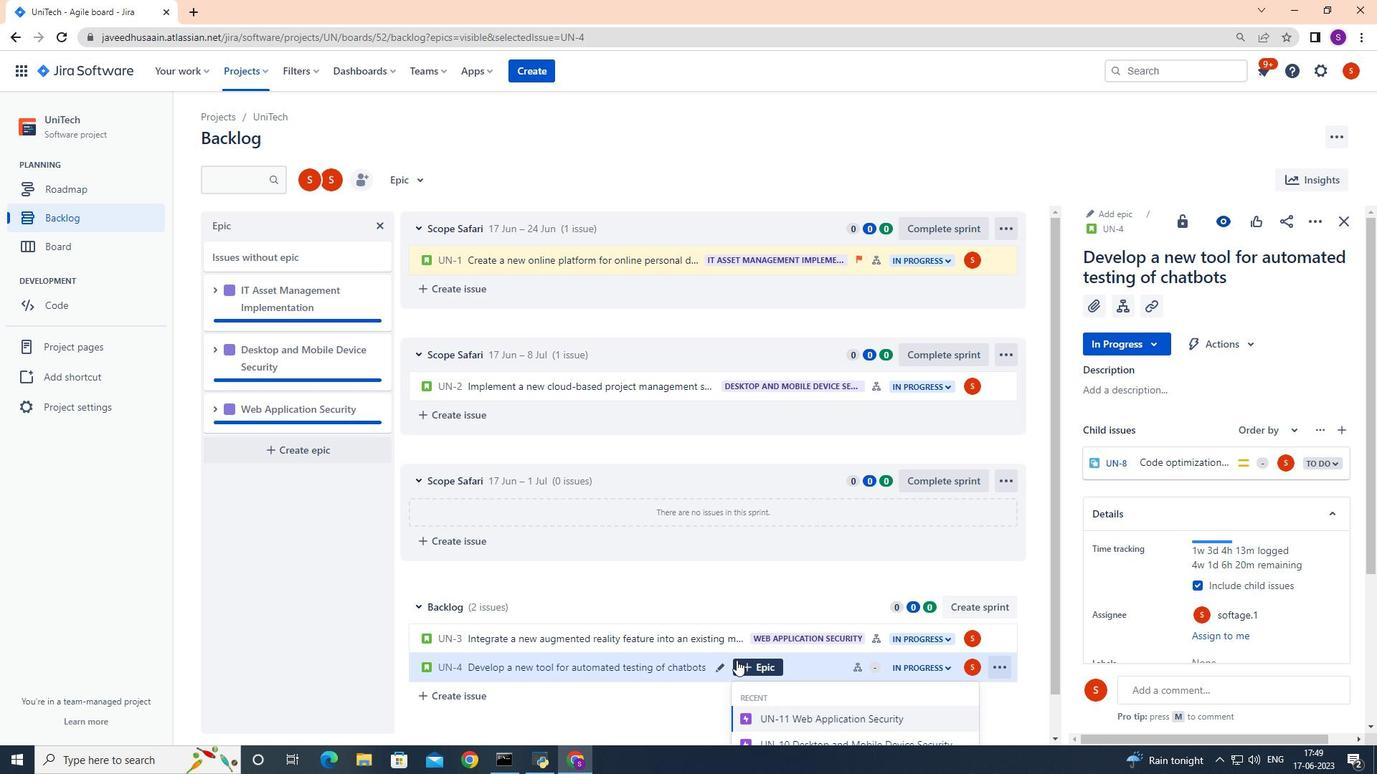 
Action: Mouse moved to (751, 562)
Screenshot: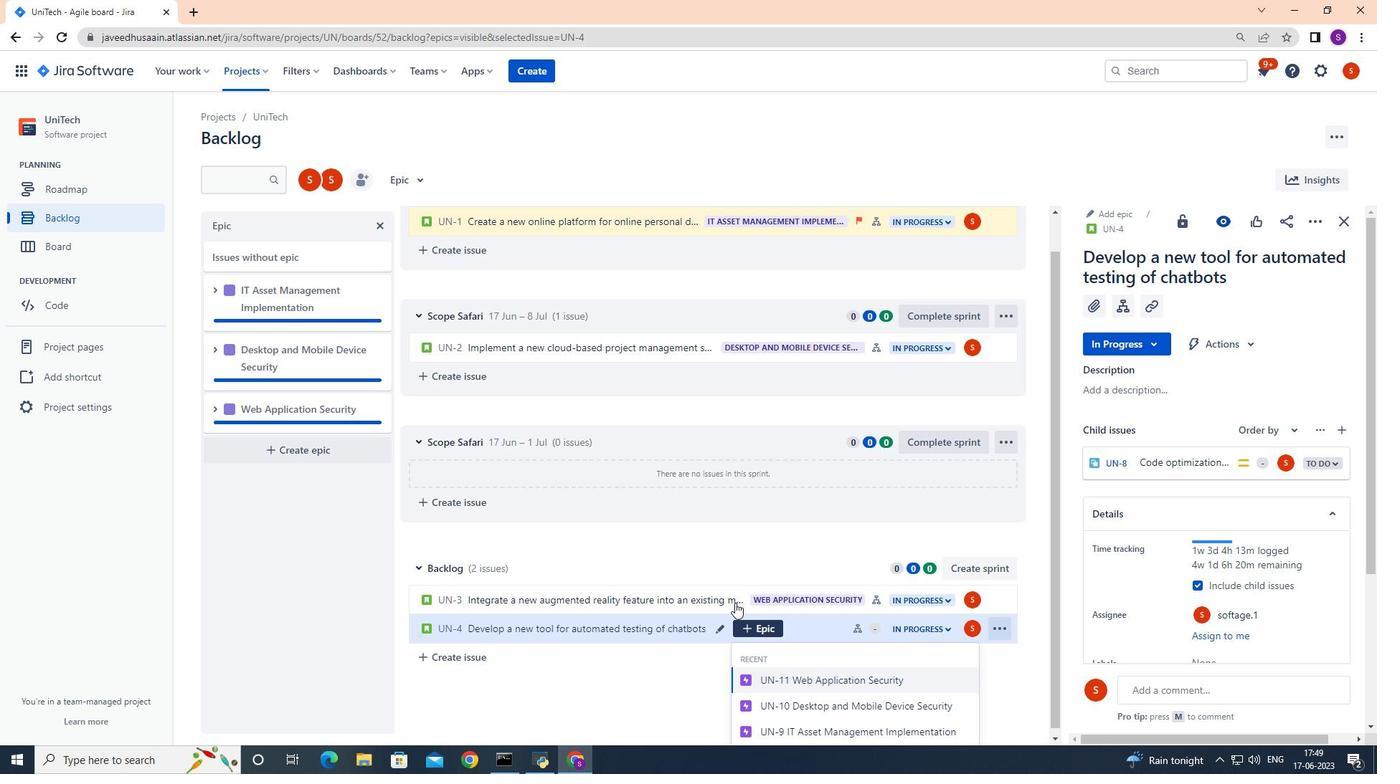 
Action: Mouse scrolled (751, 561) with delta (0, 0)
Screenshot: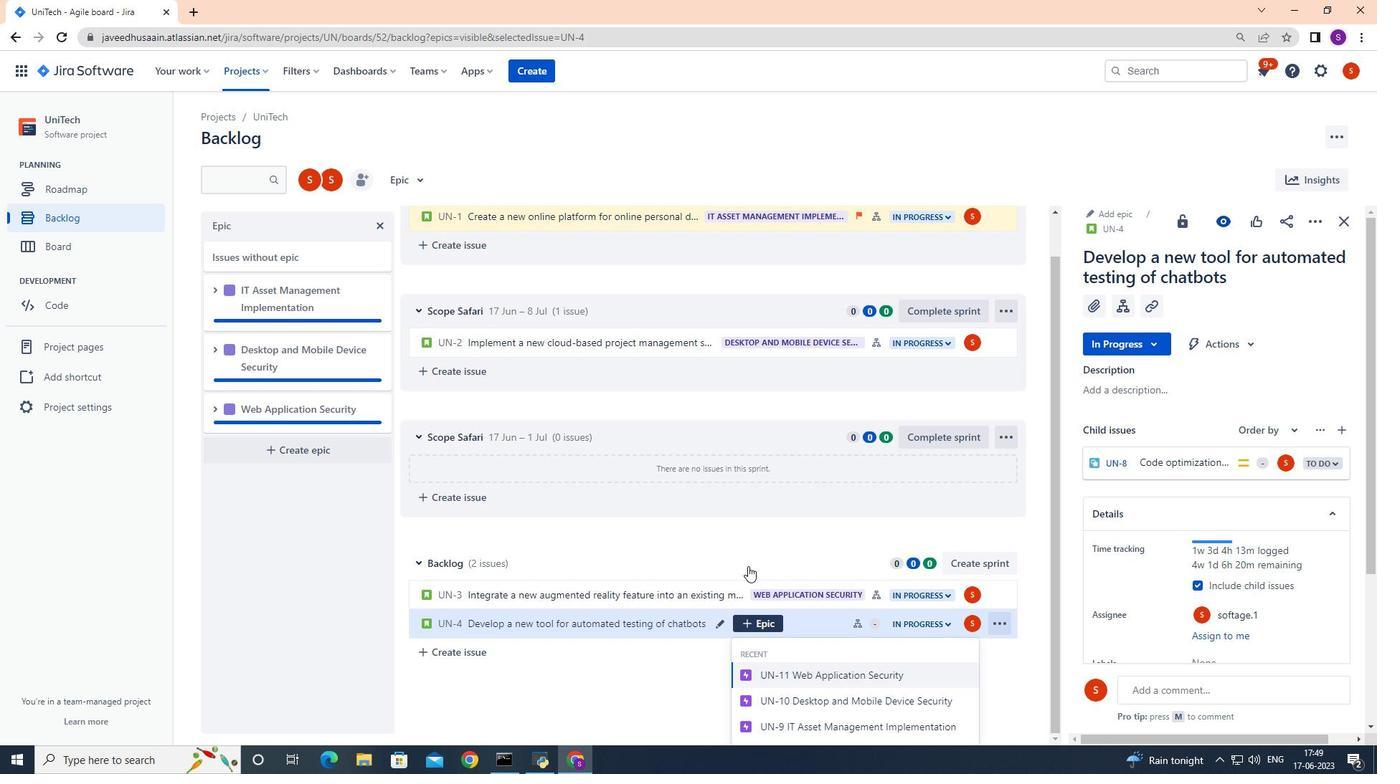 
Action: Mouse moved to (818, 729)
Screenshot: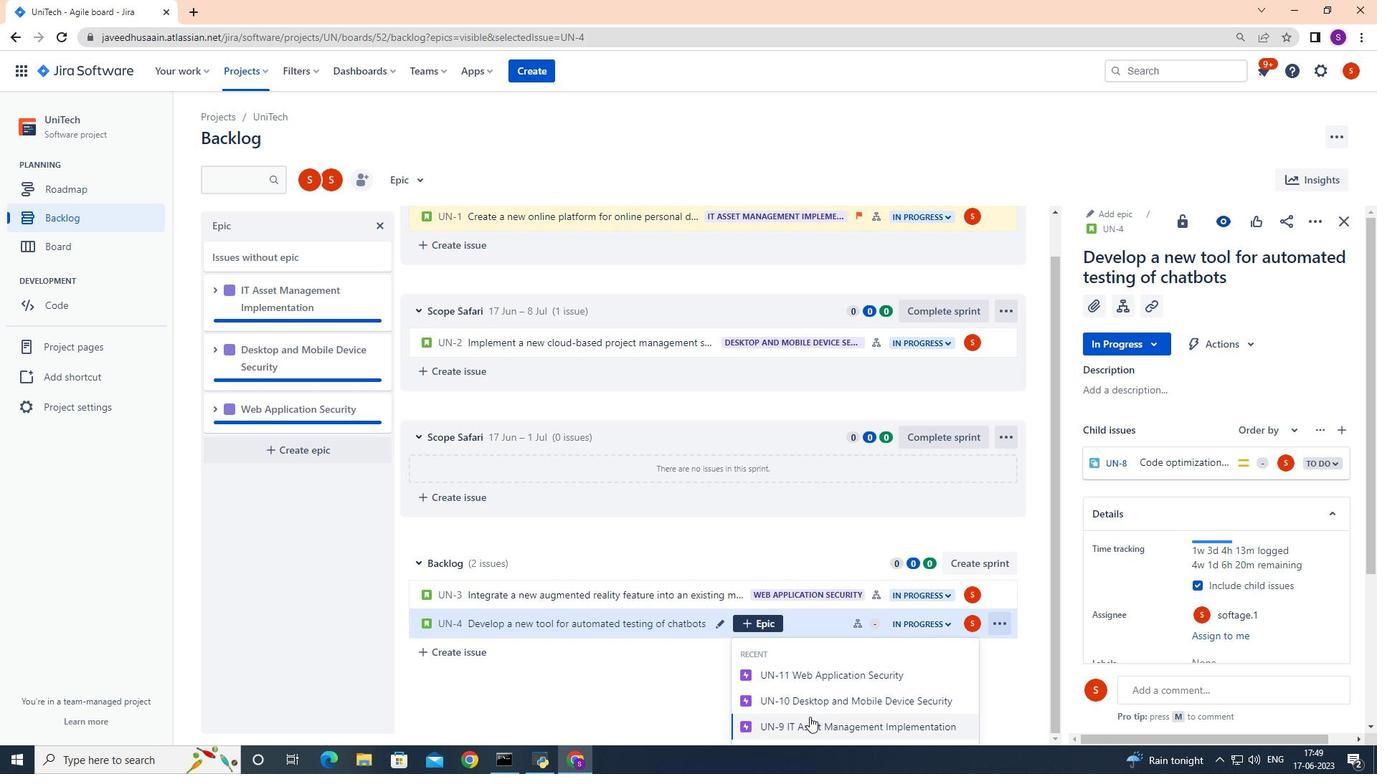 
Action: Mouse pressed left at (818, 729)
Screenshot: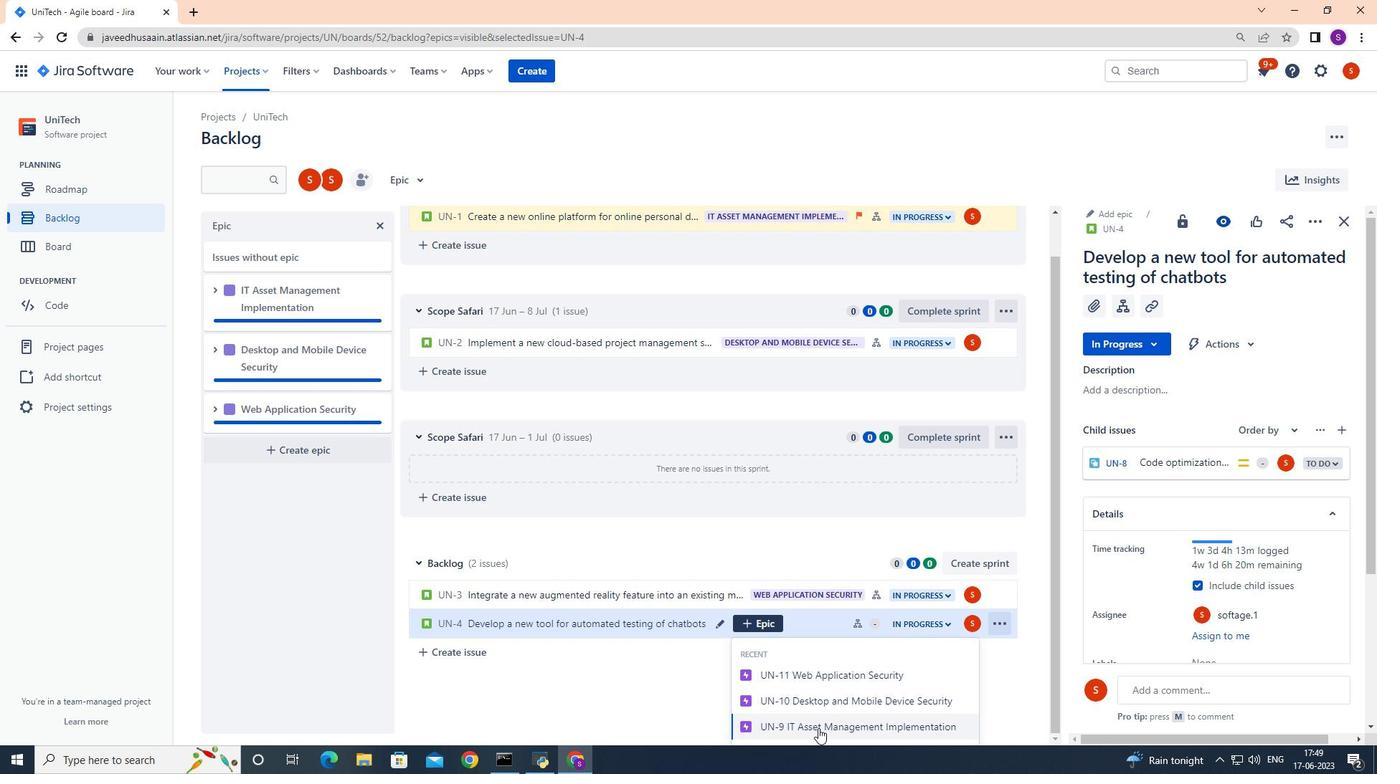 
Action: Mouse moved to (773, 662)
Screenshot: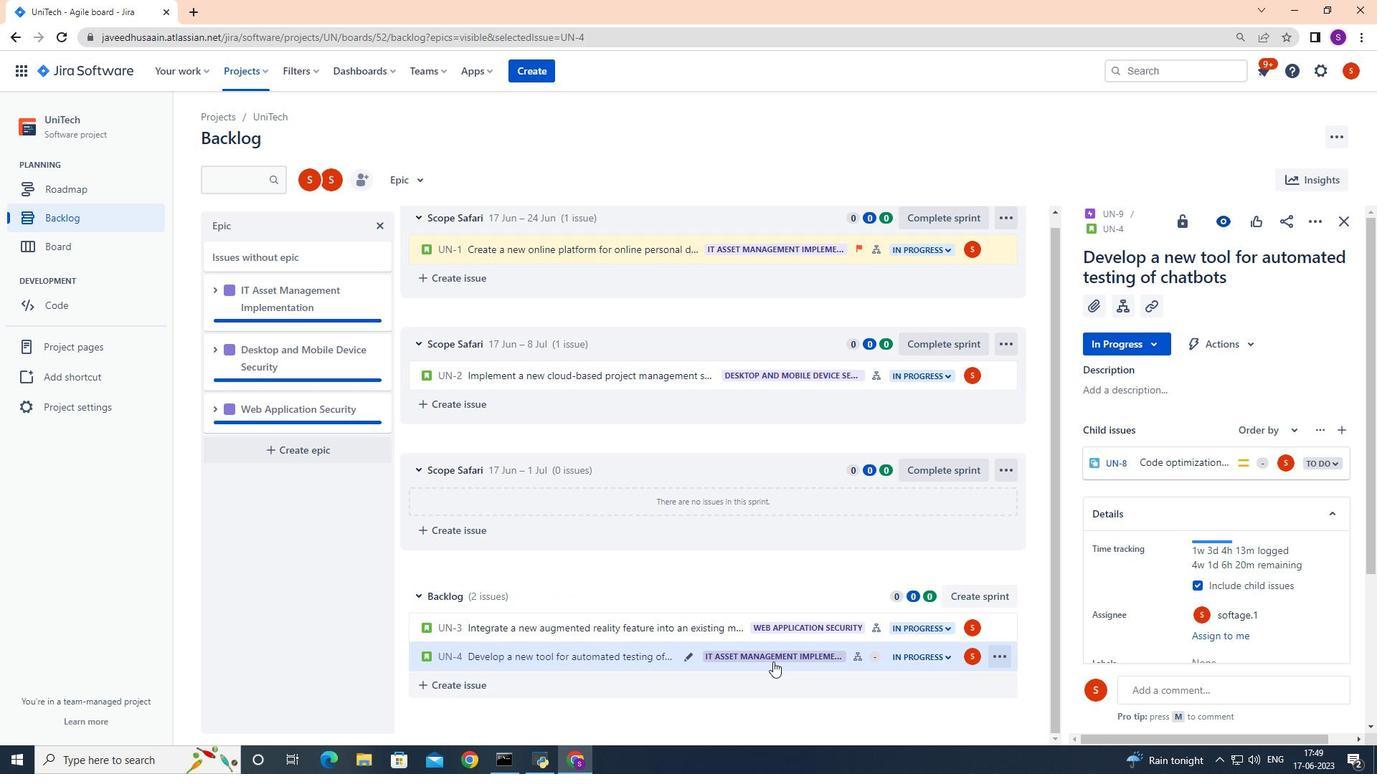 
